 Task: Find a house in Orastie, Romania for 8 guests from 12th to 16th July, with a price range of ₹10,000 to ₹16,000, including Wifi, TV, Gym, and Breakfast, and enable Self check-in.
Action: Mouse pressed left at (445, 113)
Screenshot: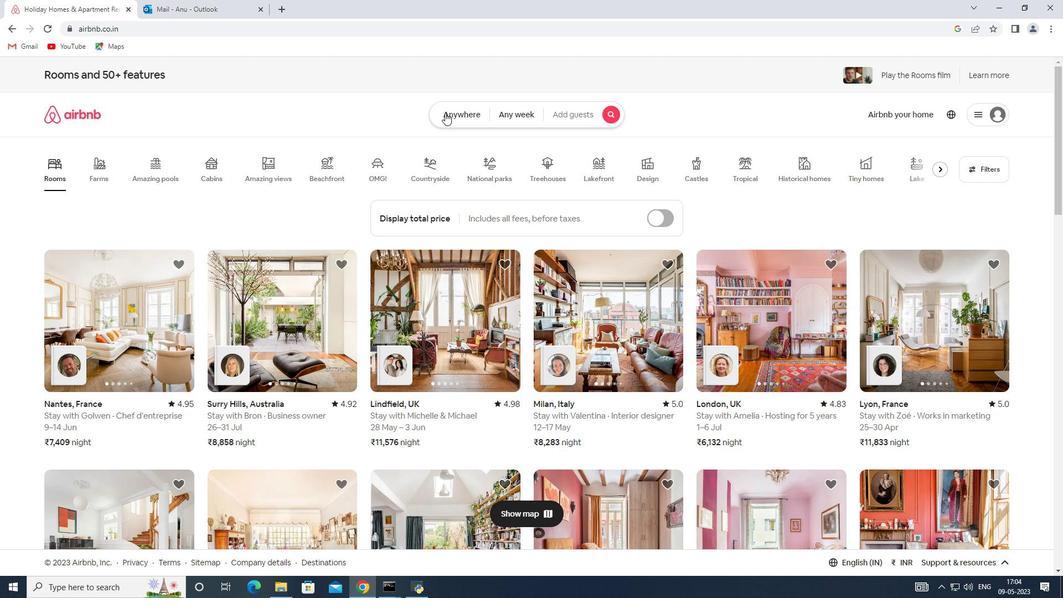 
Action: Mouse moved to (352, 160)
Screenshot: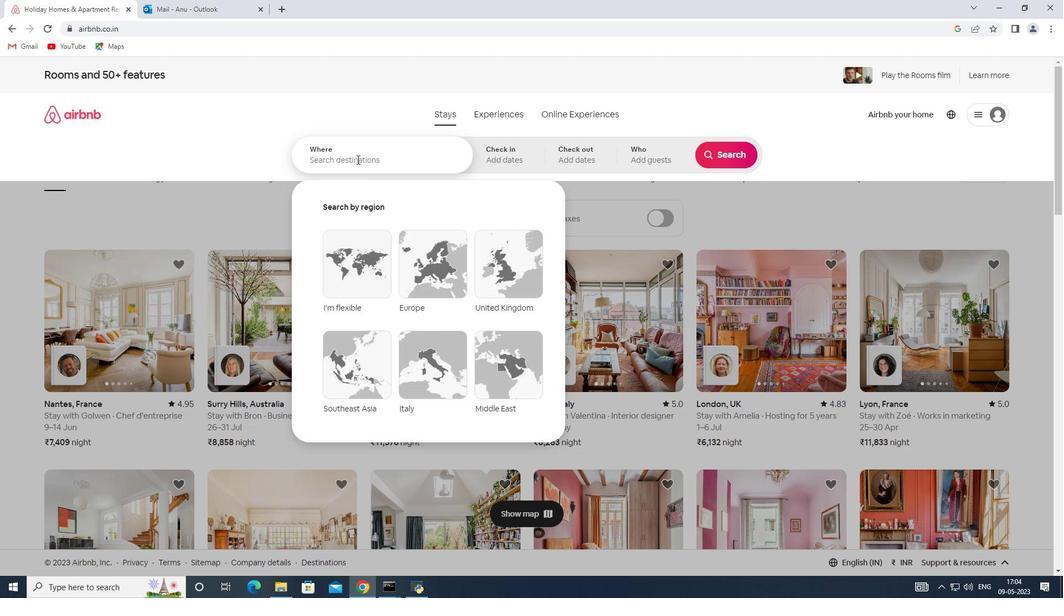 
Action: Mouse pressed left at (352, 160)
Screenshot: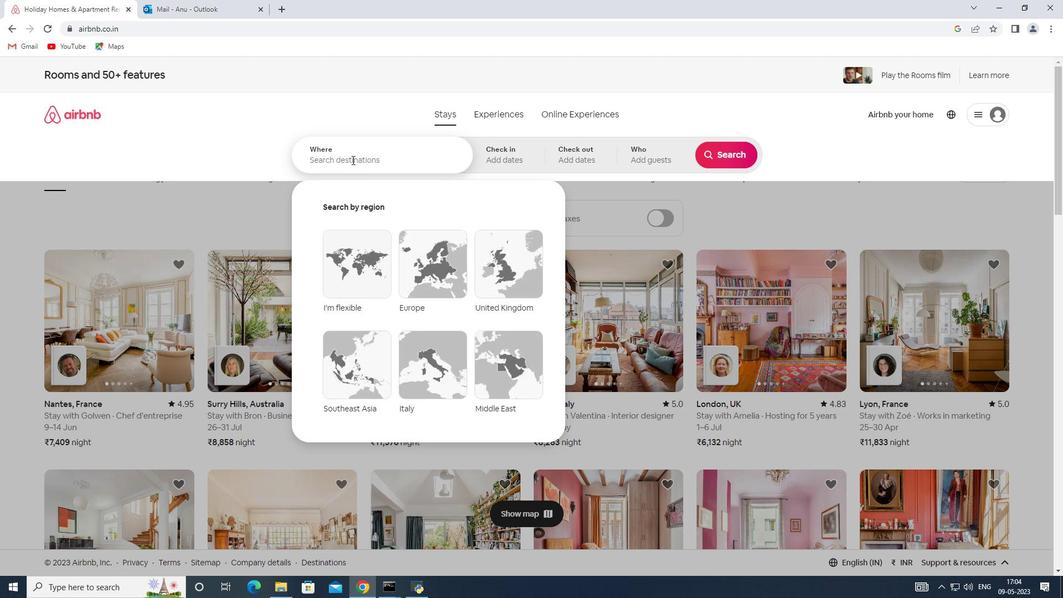
Action: Key pressed <Key.shift>Orastie,<Key.shift>Romania
Screenshot: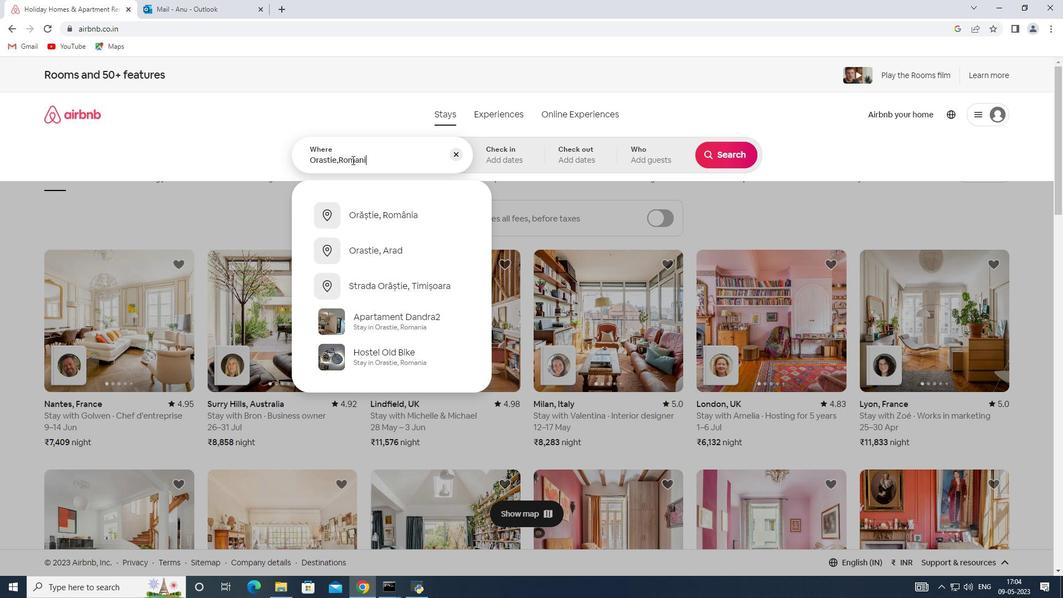 
Action: Mouse moved to (490, 163)
Screenshot: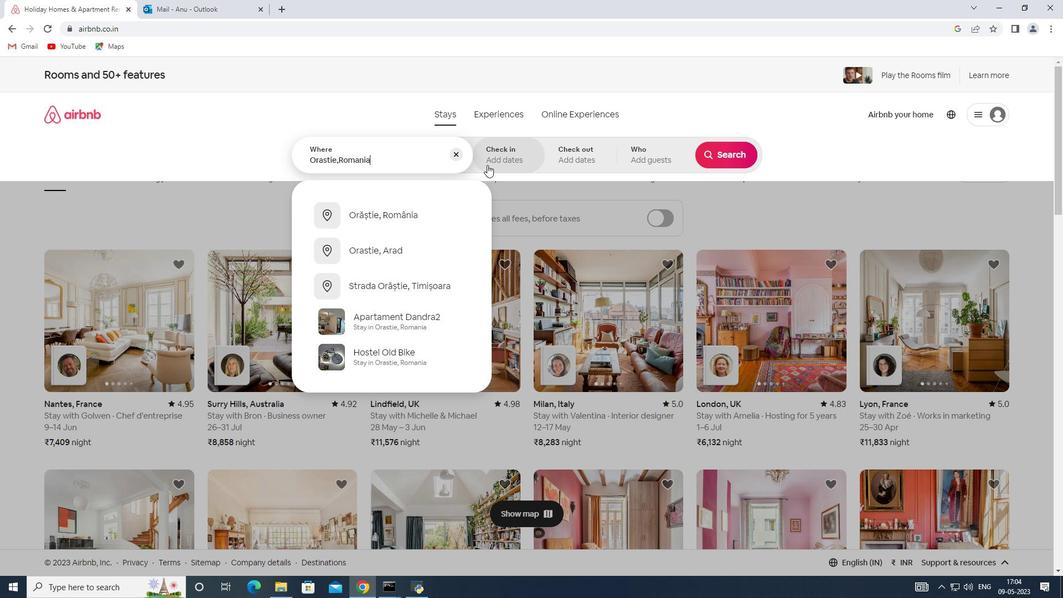 
Action: Mouse pressed left at (490, 163)
Screenshot: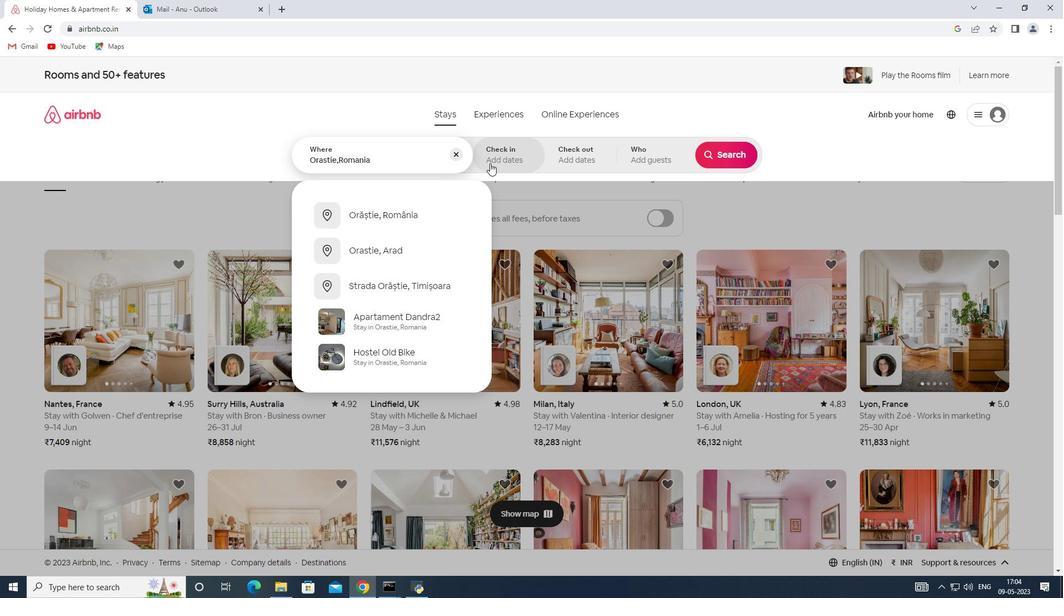 
Action: Mouse moved to (724, 242)
Screenshot: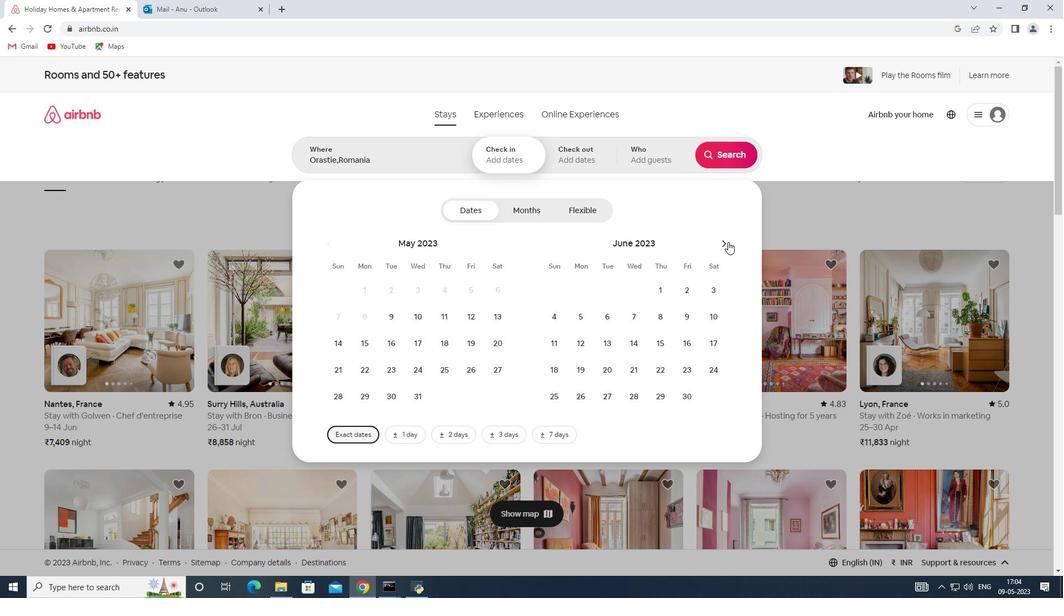 
Action: Mouse pressed left at (724, 242)
Screenshot: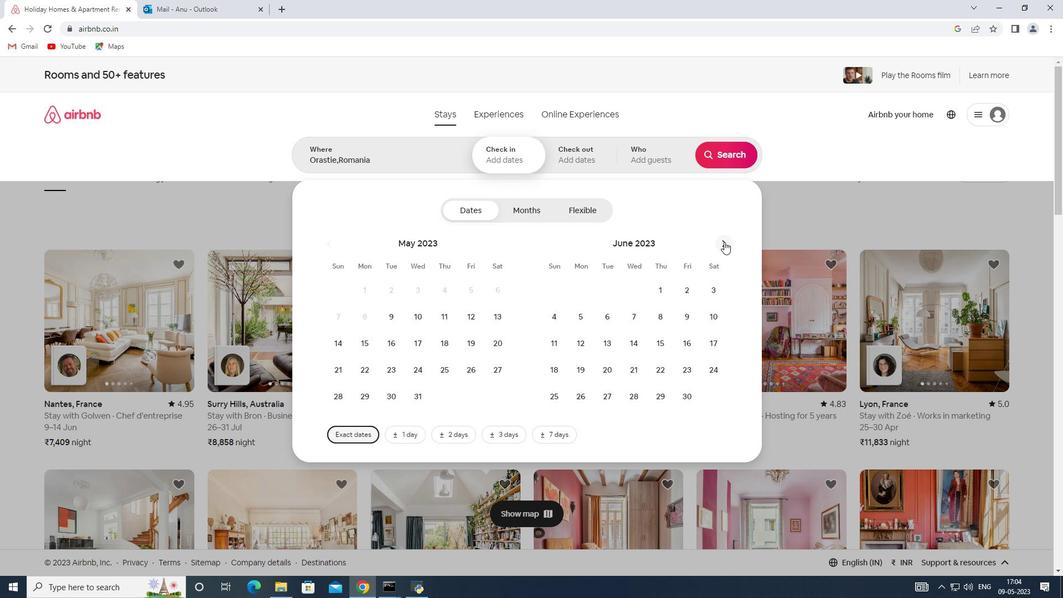
Action: Mouse moved to (631, 346)
Screenshot: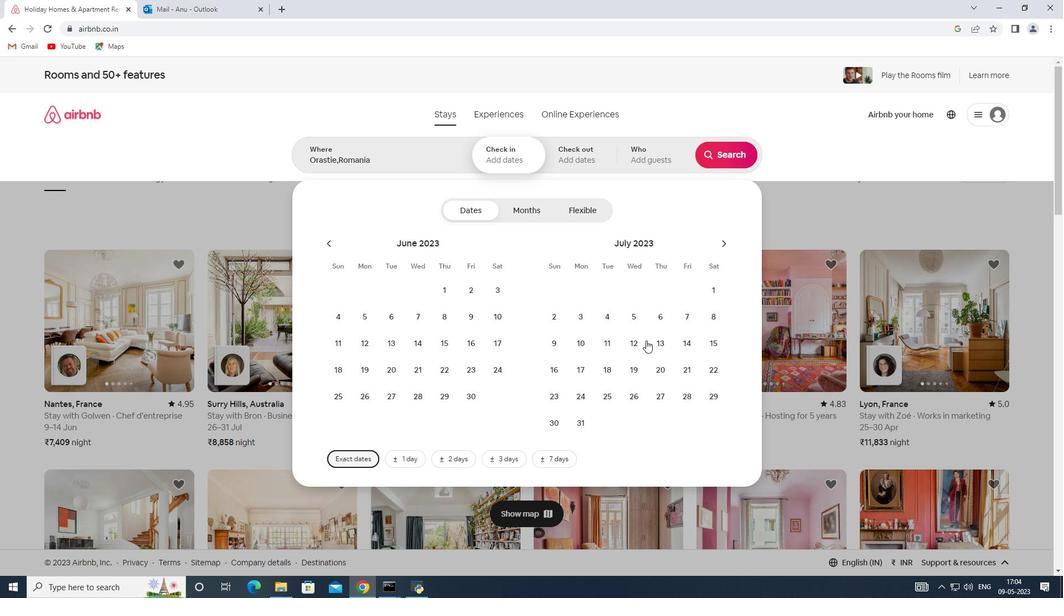 
Action: Mouse pressed left at (631, 346)
Screenshot: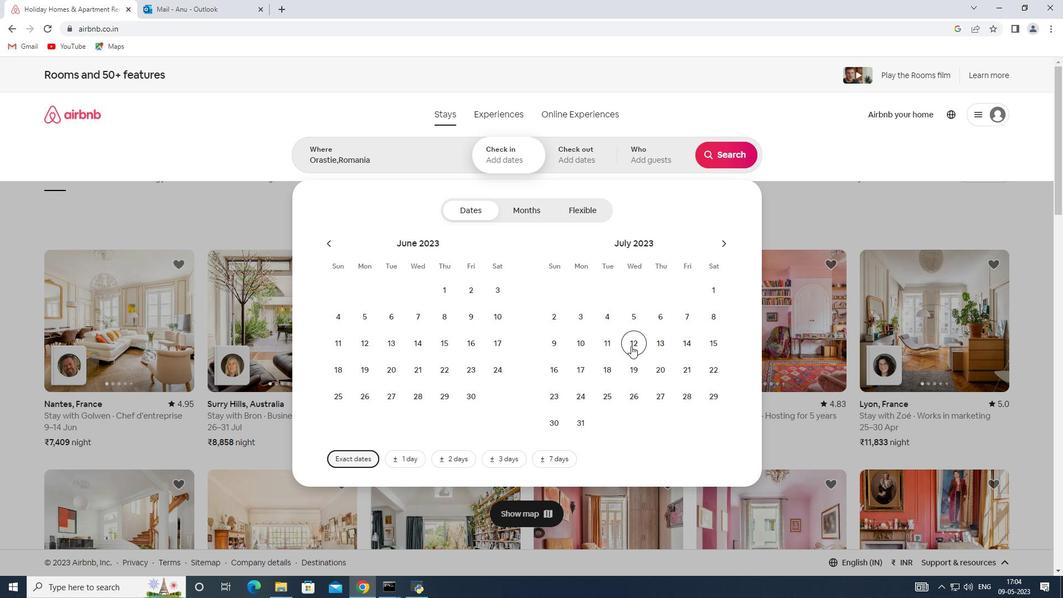 
Action: Mouse moved to (562, 371)
Screenshot: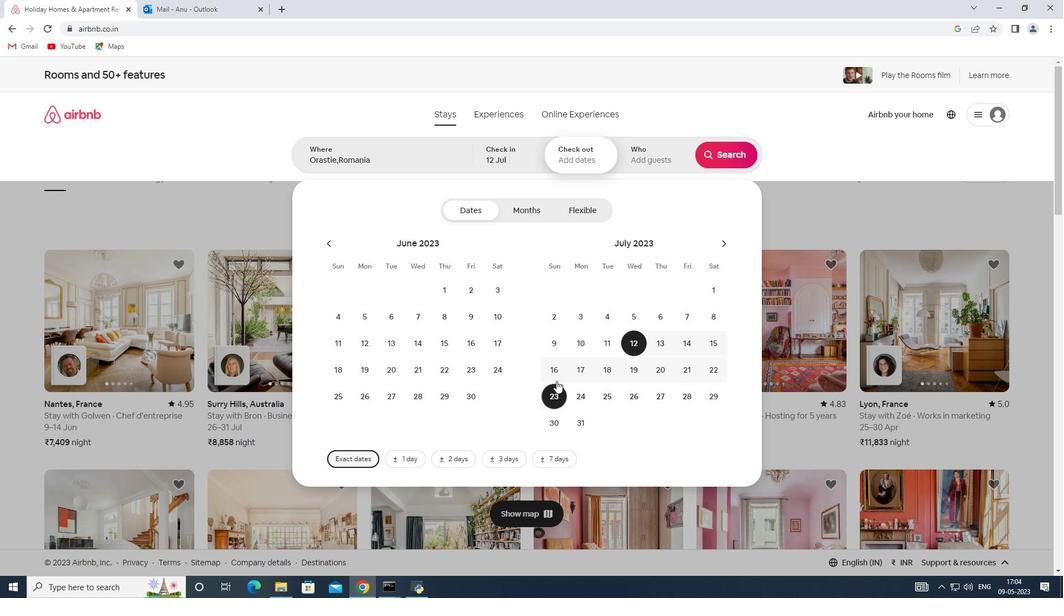 
Action: Mouse pressed left at (562, 371)
Screenshot: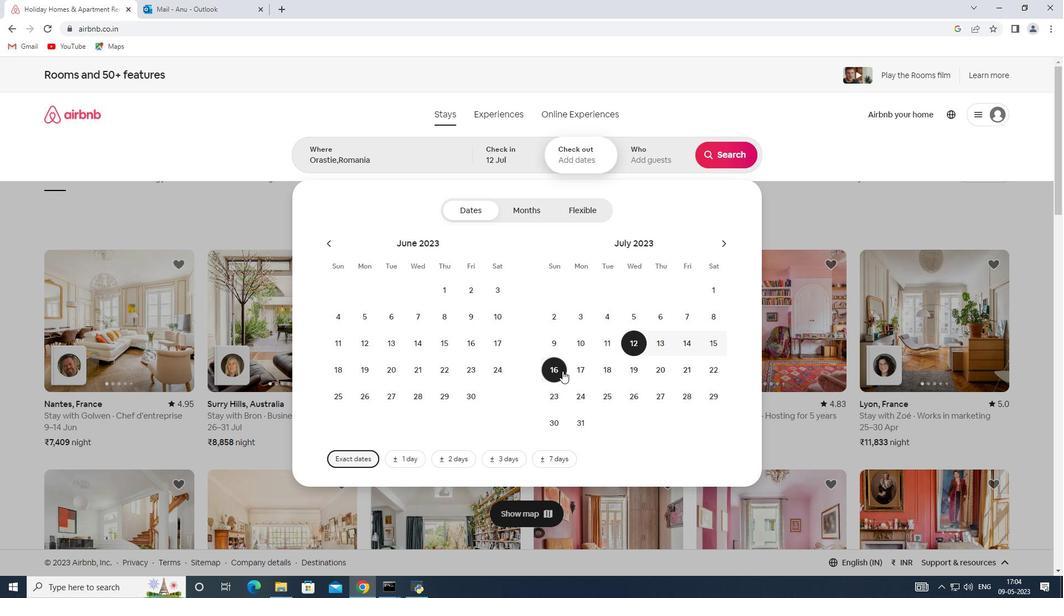 
Action: Mouse moved to (636, 158)
Screenshot: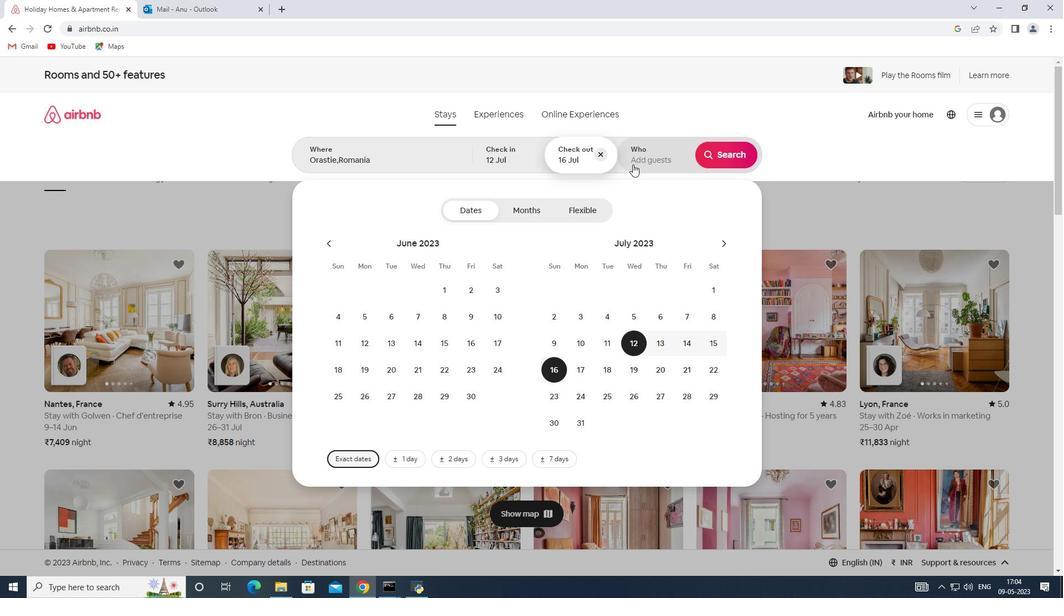 
Action: Mouse pressed left at (636, 158)
Screenshot: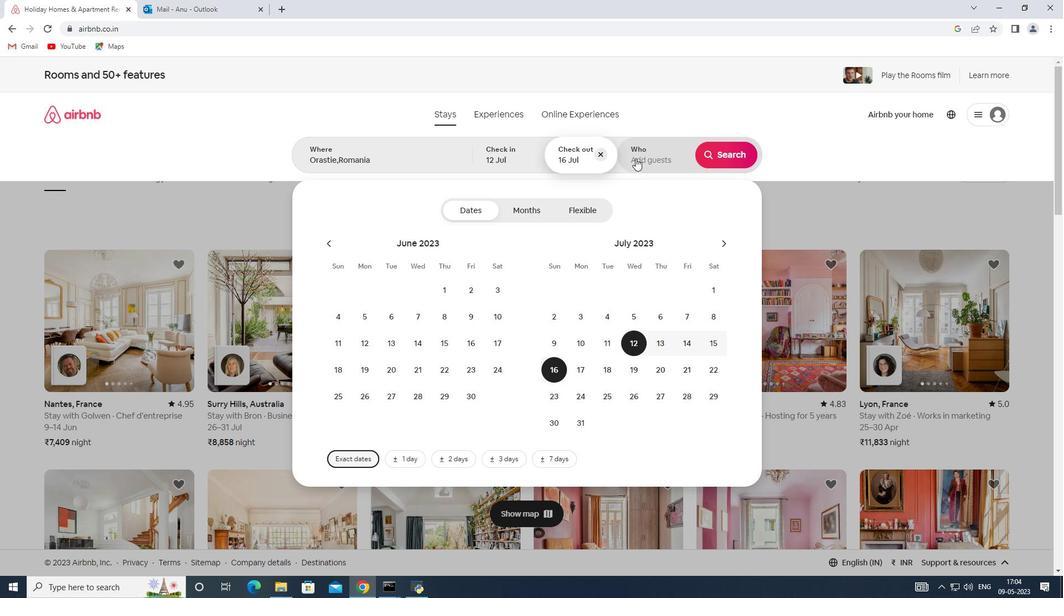 
Action: Mouse moved to (735, 213)
Screenshot: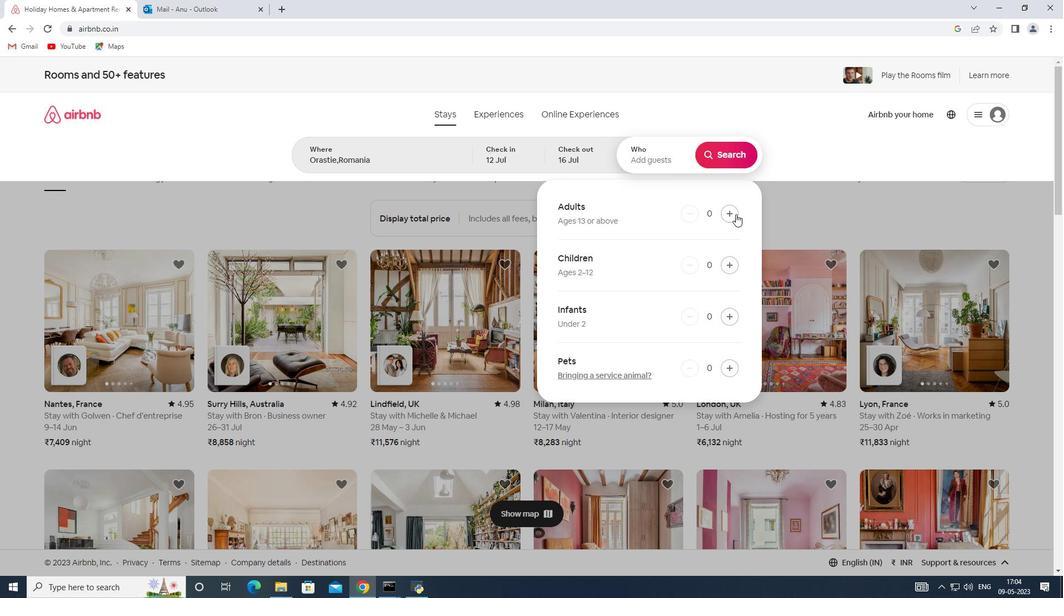
Action: Mouse pressed left at (735, 213)
Screenshot: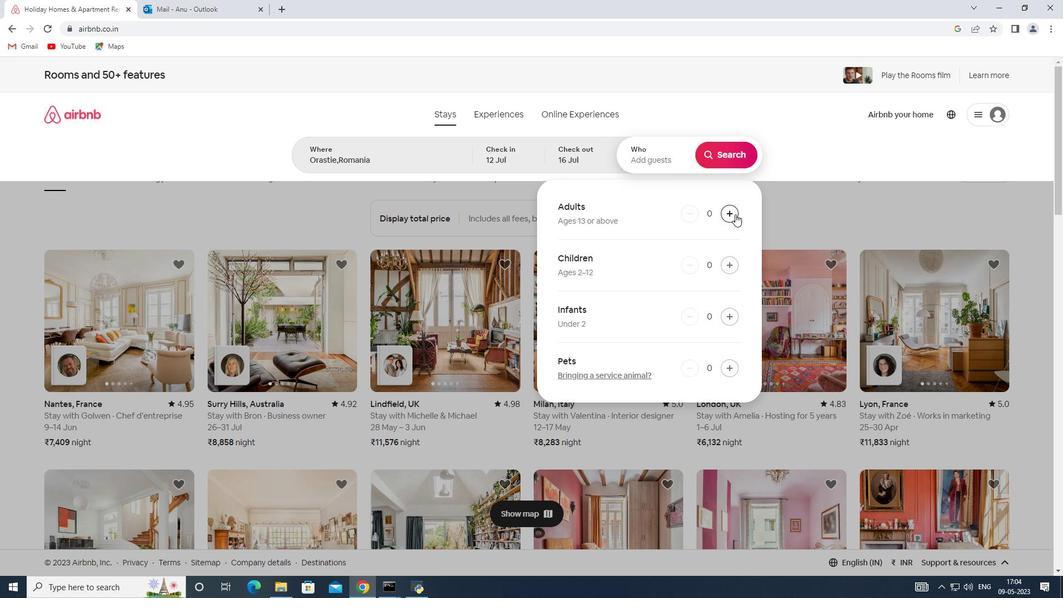 
Action: Mouse pressed left at (735, 213)
Screenshot: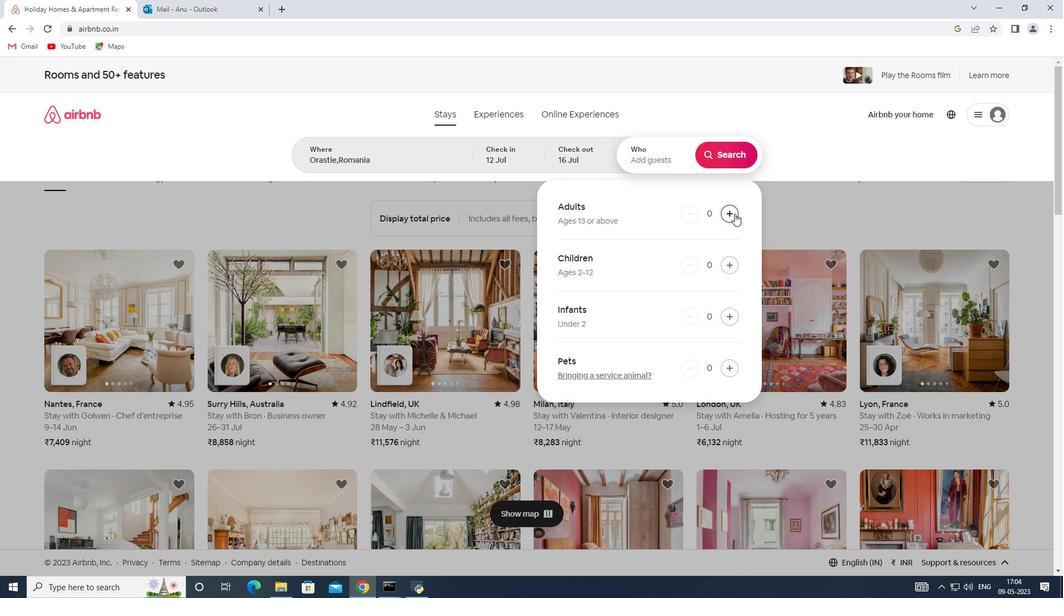 
Action: Mouse pressed left at (735, 213)
Screenshot: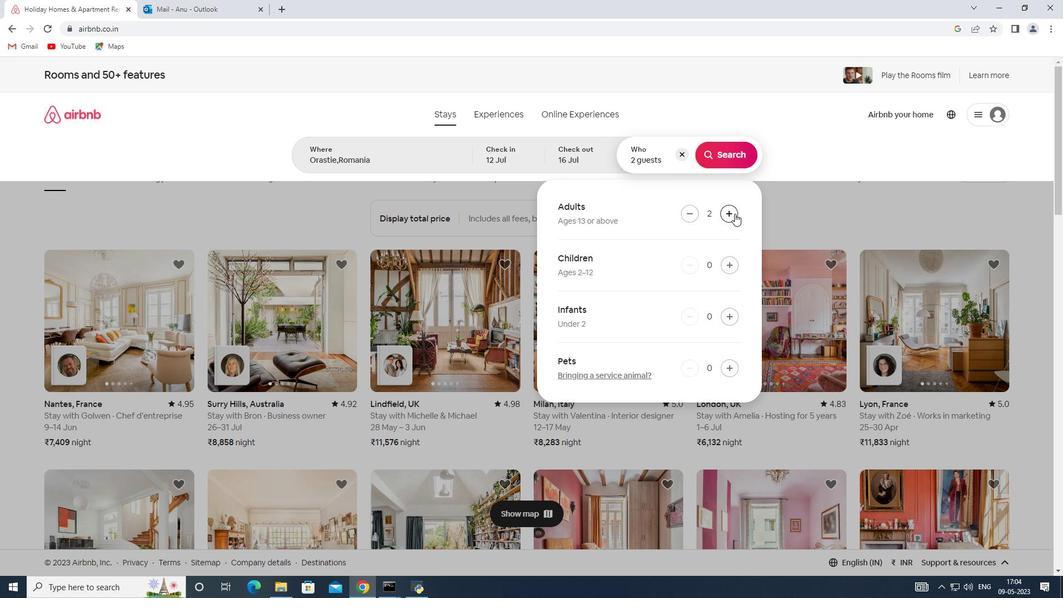 
Action: Mouse moved to (735, 213)
Screenshot: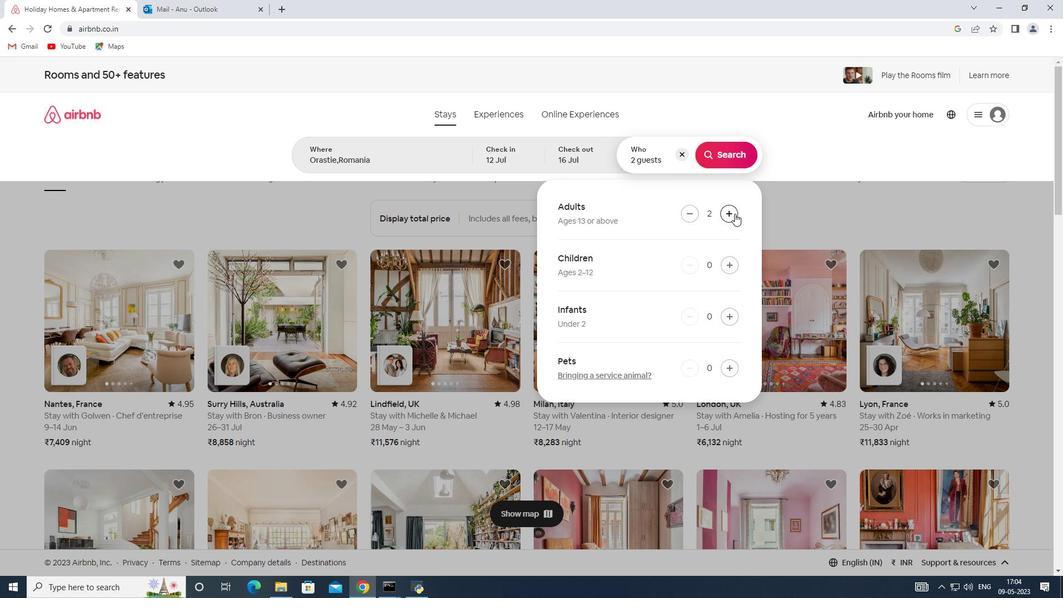 
Action: Mouse pressed left at (735, 213)
Screenshot: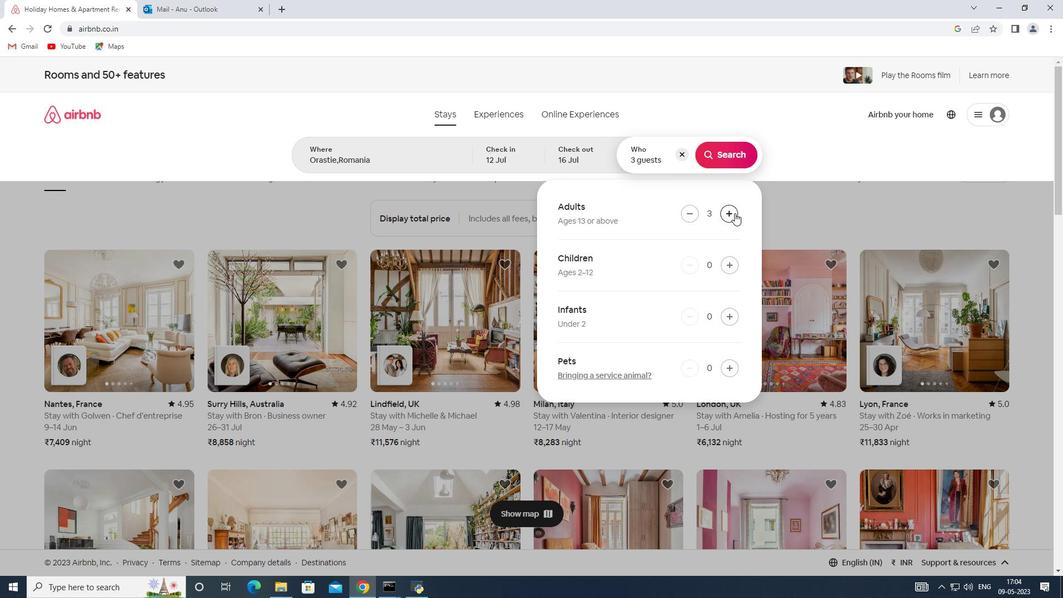 
Action: Mouse pressed left at (735, 213)
Screenshot: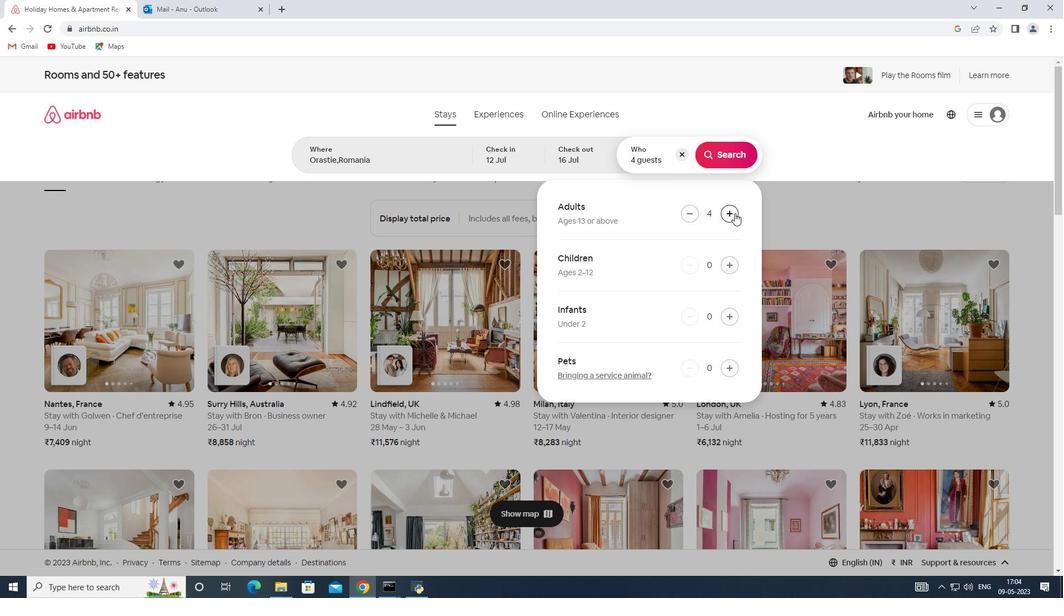 
Action: Mouse pressed left at (735, 213)
Screenshot: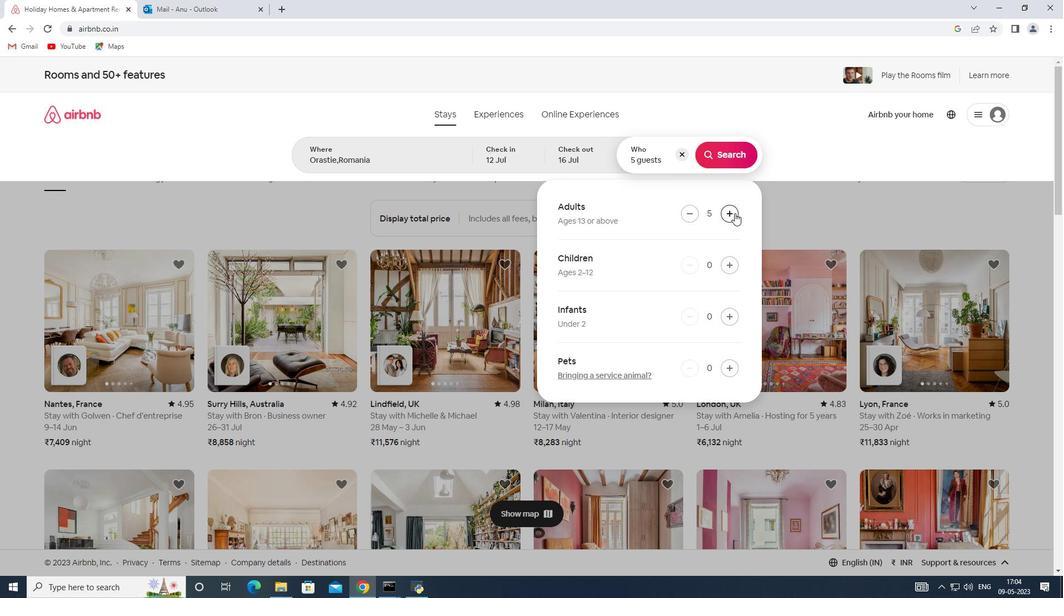 
Action: Mouse pressed left at (735, 213)
Screenshot: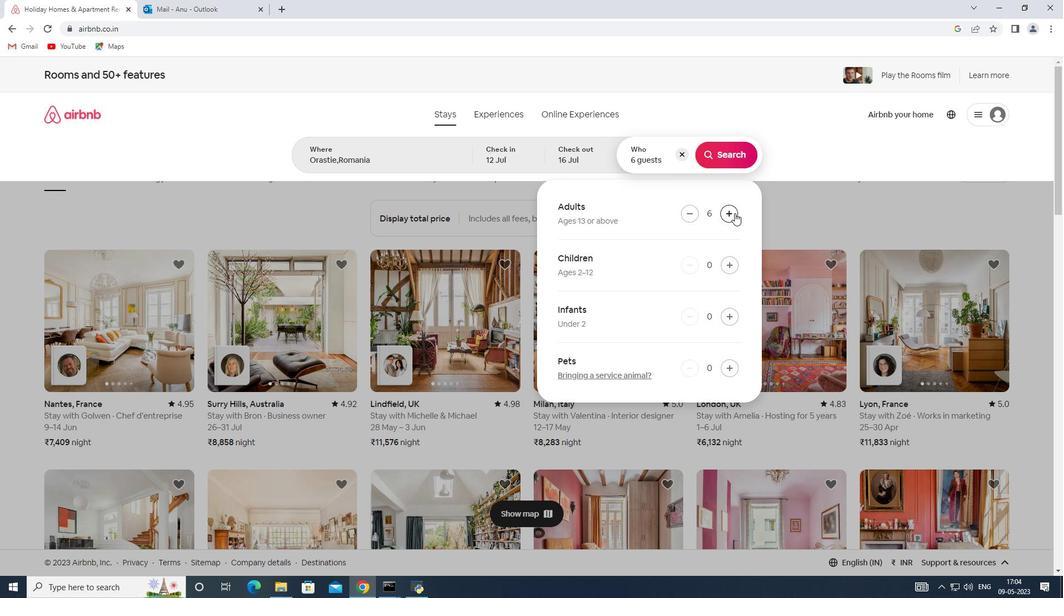 
Action: Mouse pressed left at (735, 213)
Screenshot: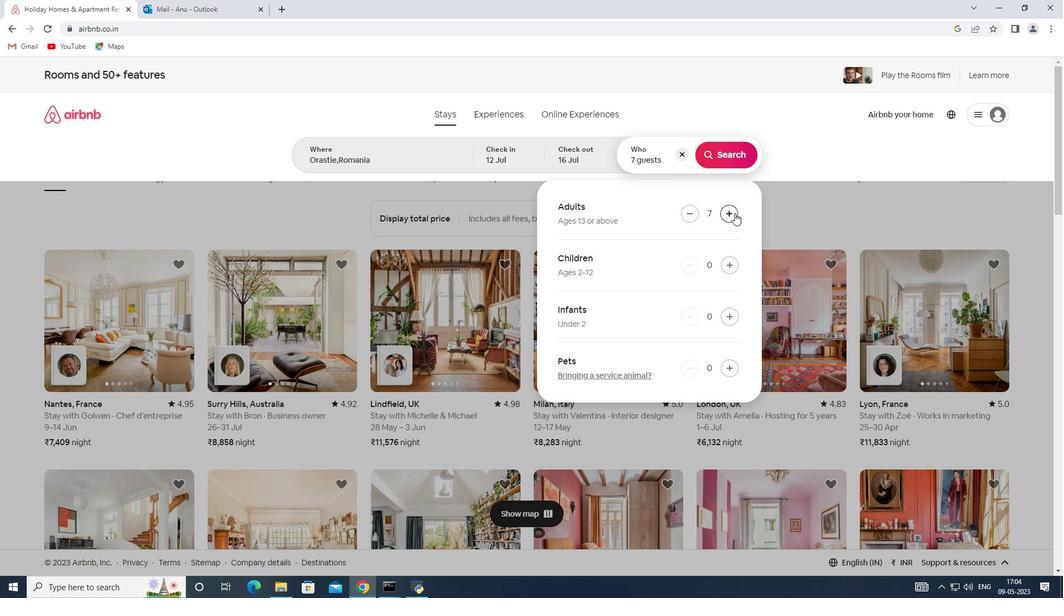 
Action: Mouse moved to (725, 148)
Screenshot: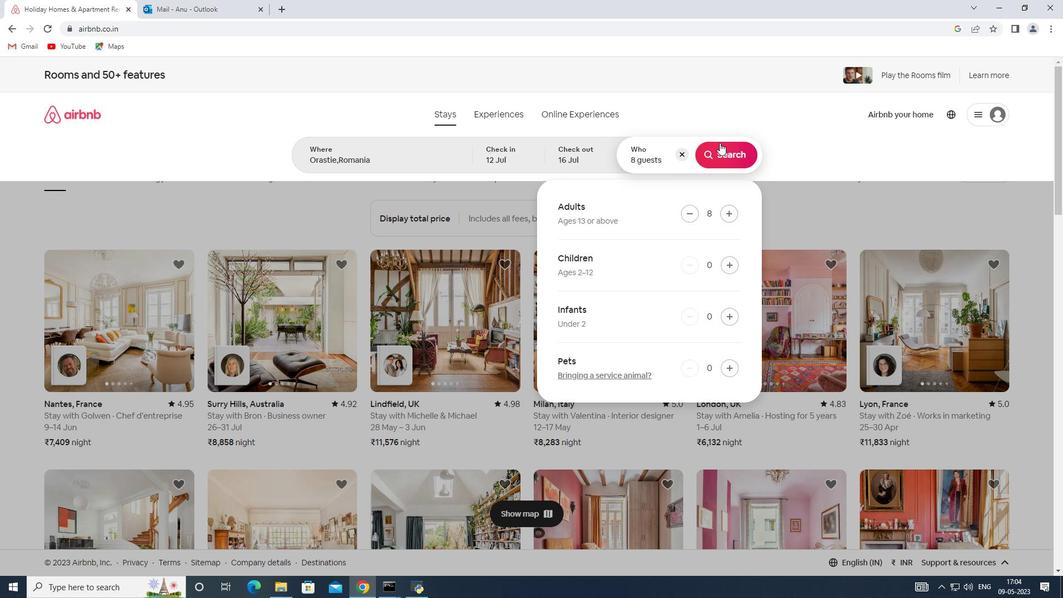 
Action: Mouse pressed left at (725, 148)
Screenshot: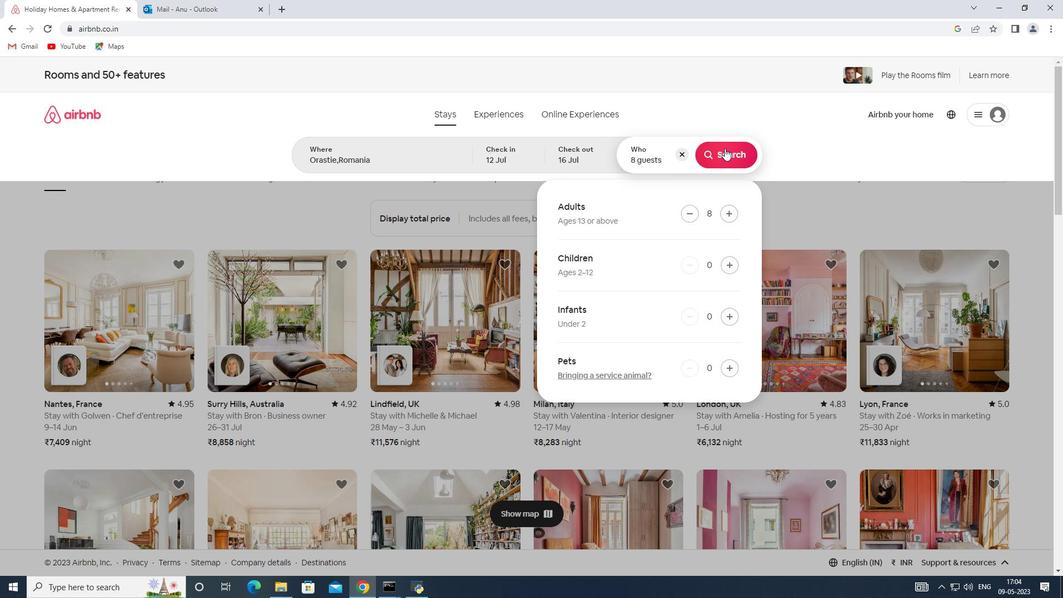 
Action: Mouse moved to (1010, 126)
Screenshot: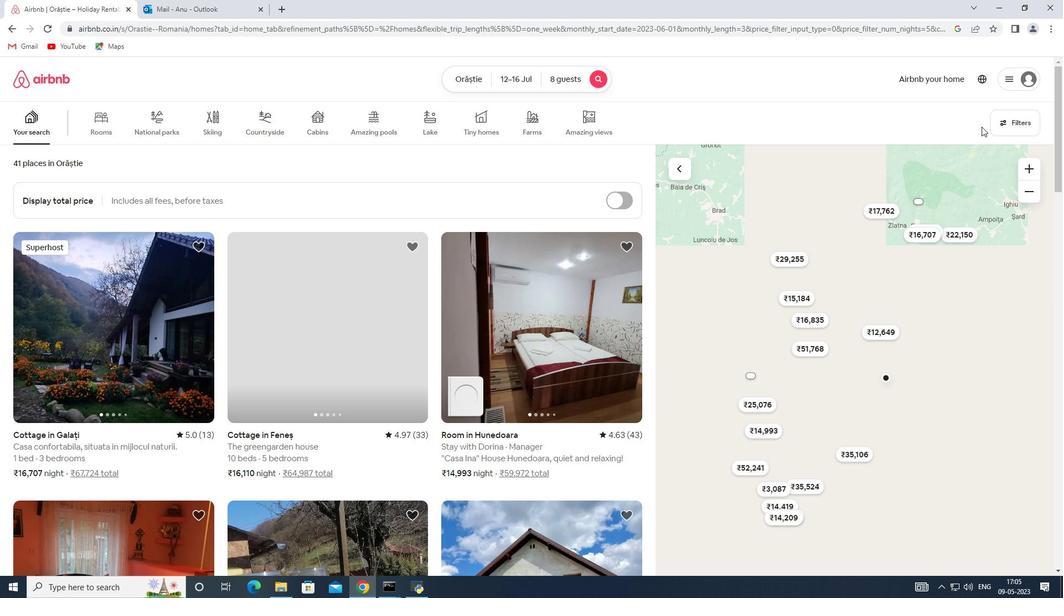 
Action: Mouse pressed left at (1010, 126)
Screenshot: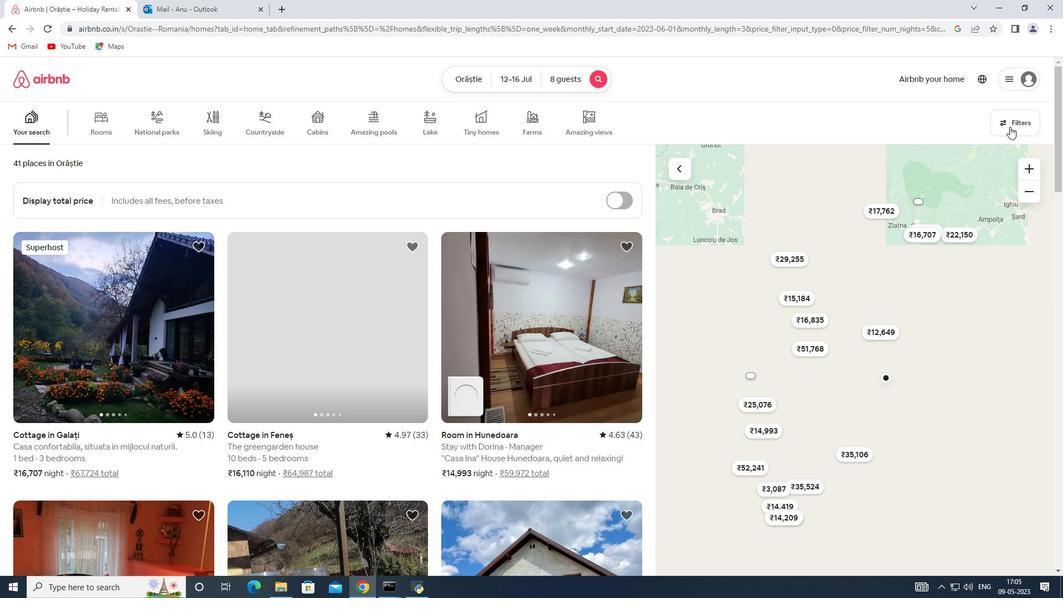 
Action: Mouse moved to (382, 397)
Screenshot: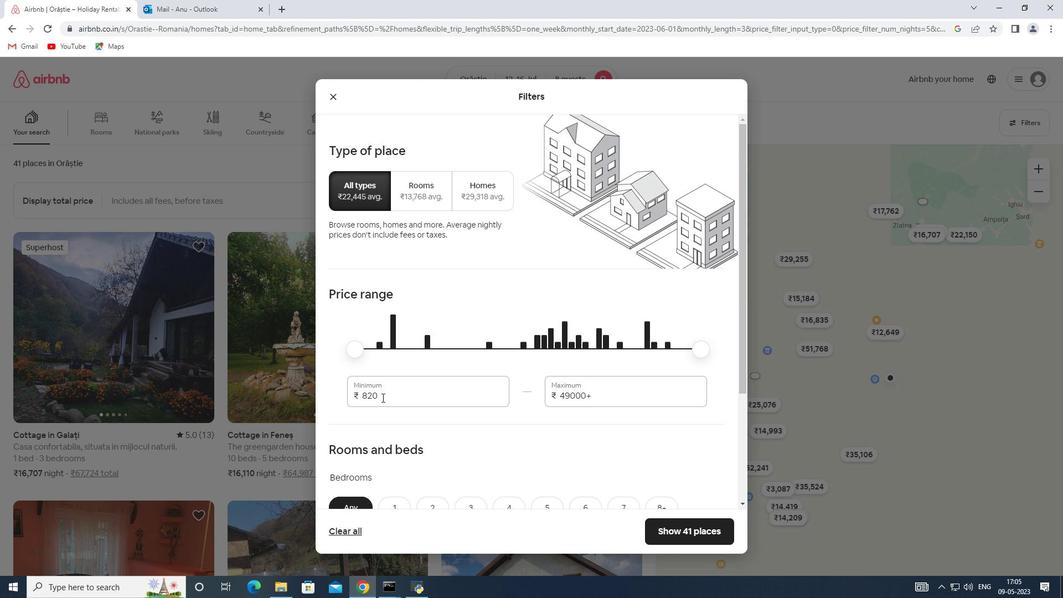 
Action: Mouse pressed left at (382, 397)
Screenshot: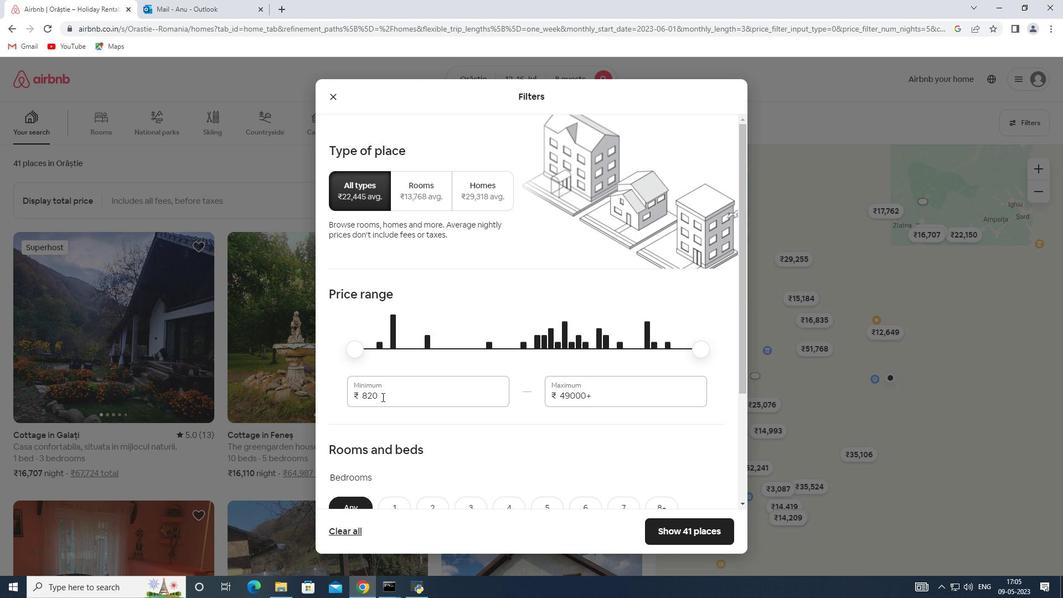 
Action: Mouse moved to (347, 388)
Screenshot: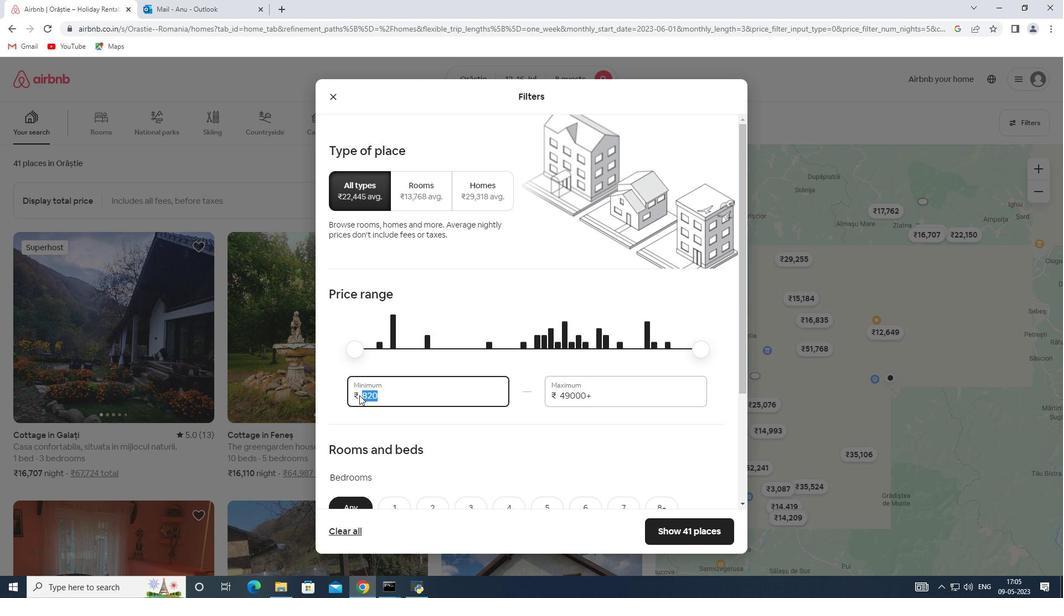 
Action: Key pressed 10000
Screenshot: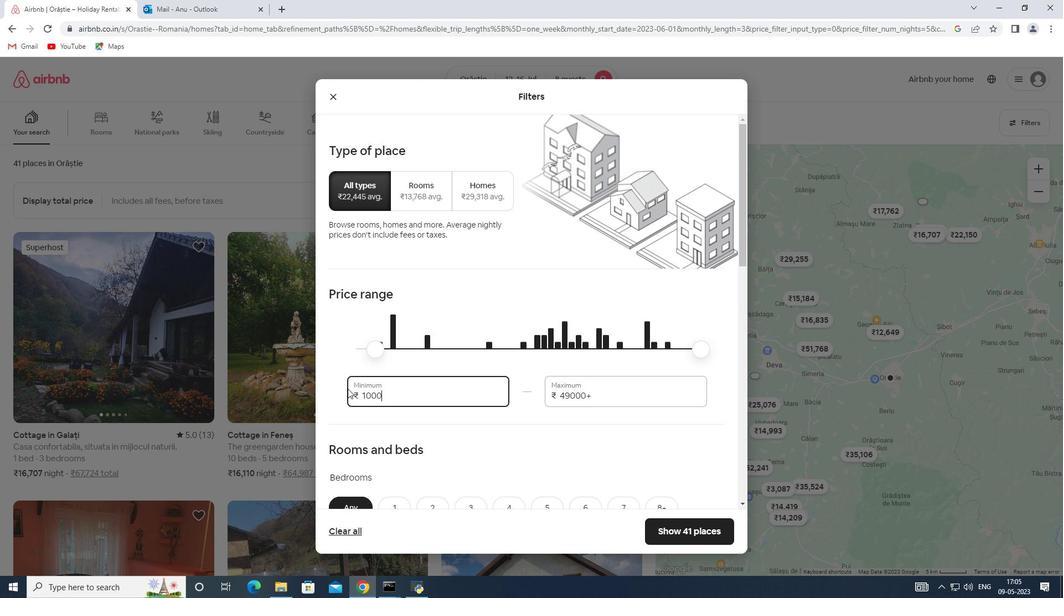 
Action: Mouse moved to (597, 395)
Screenshot: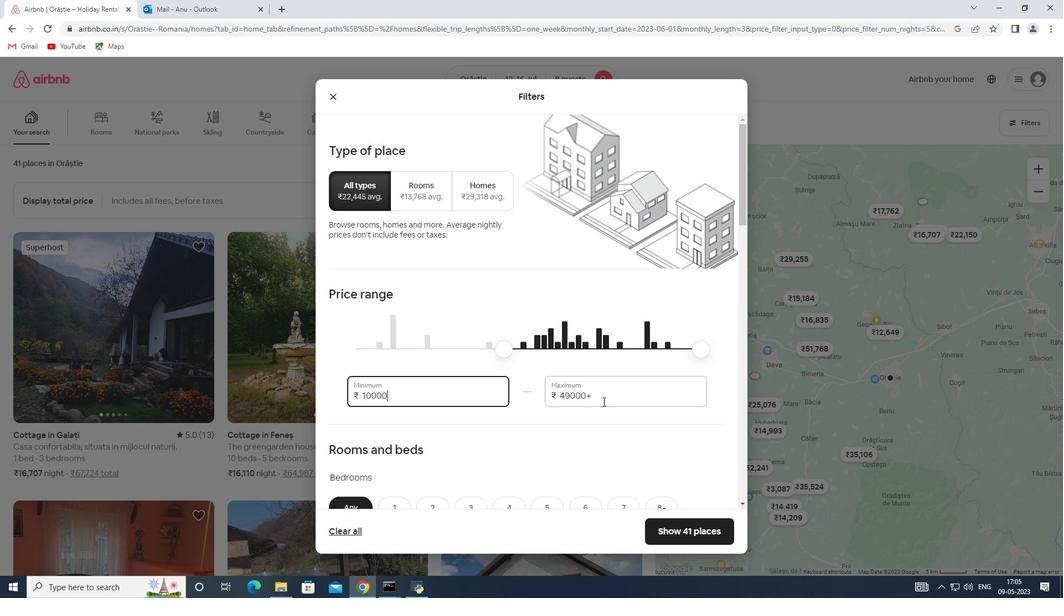 
Action: Mouse pressed left at (597, 395)
Screenshot: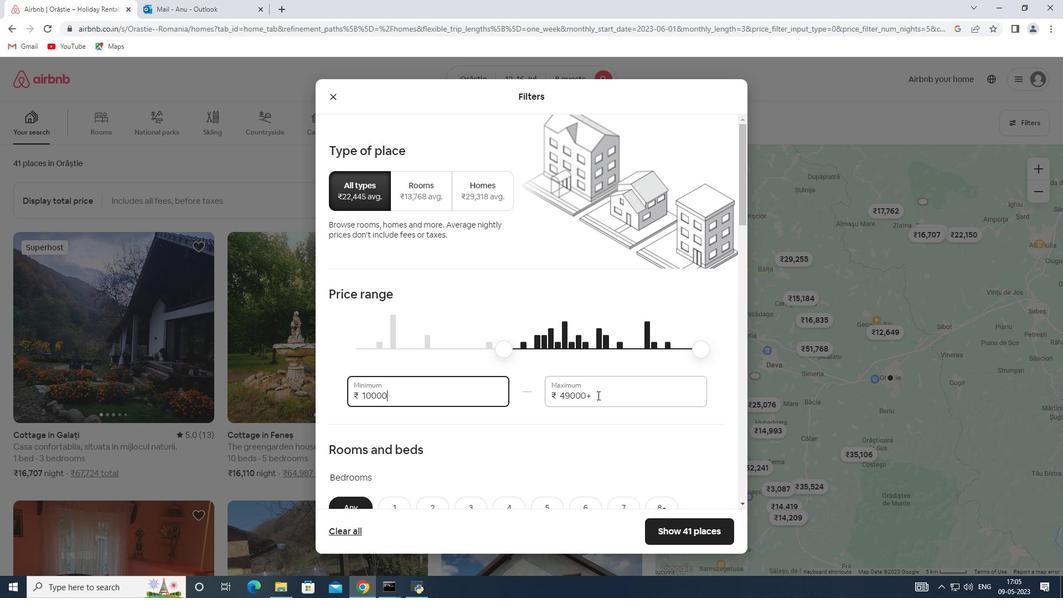 
Action: Mouse moved to (525, 395)
Screenshot: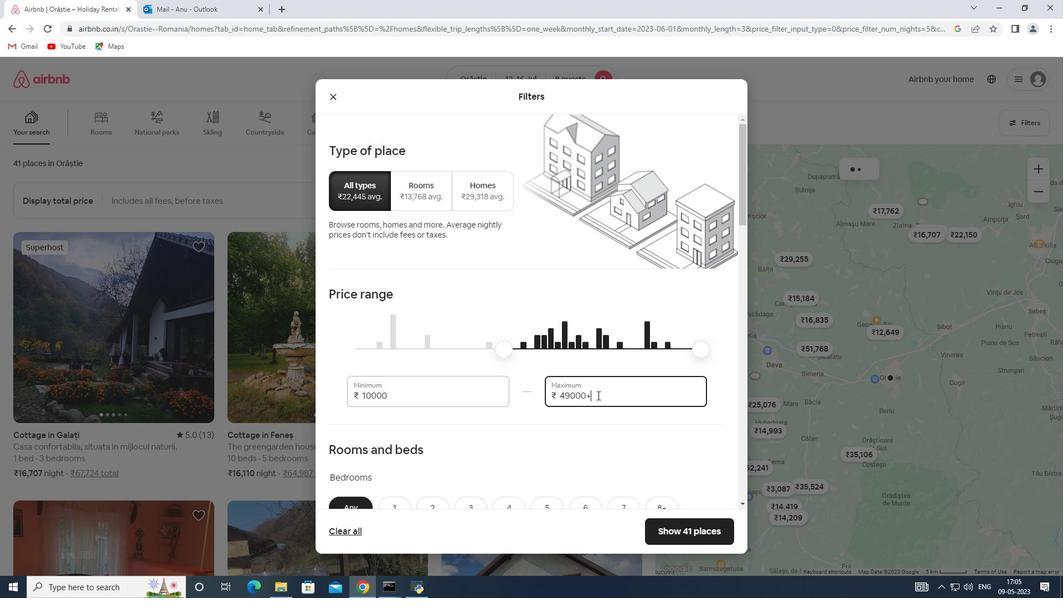 
Action: Key pressed 16000
Screenshot: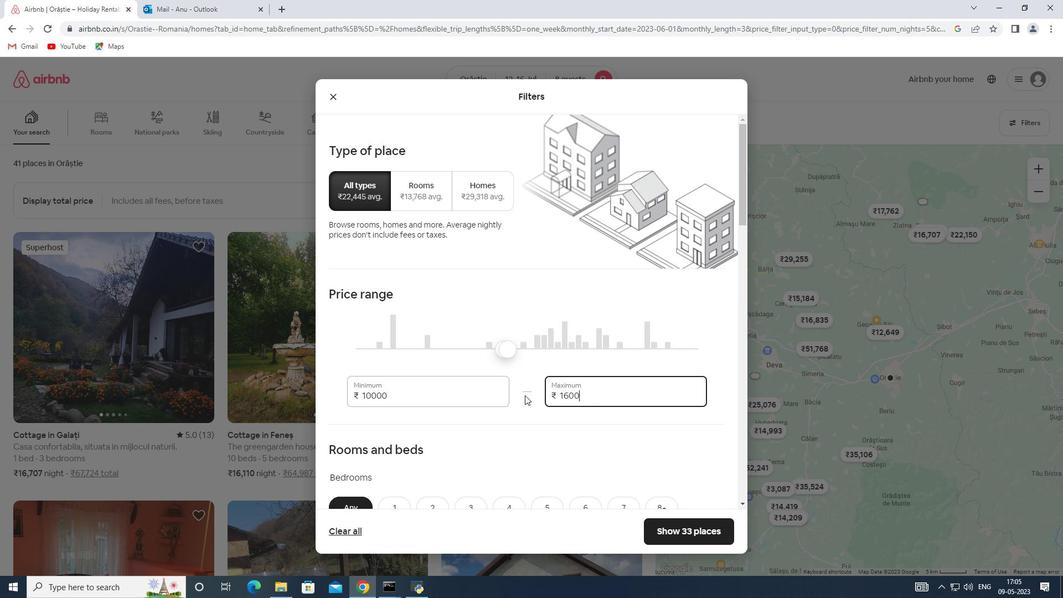 
Action: Mouse scrolled (525, 394) with delta (0, 0)
Screenshot: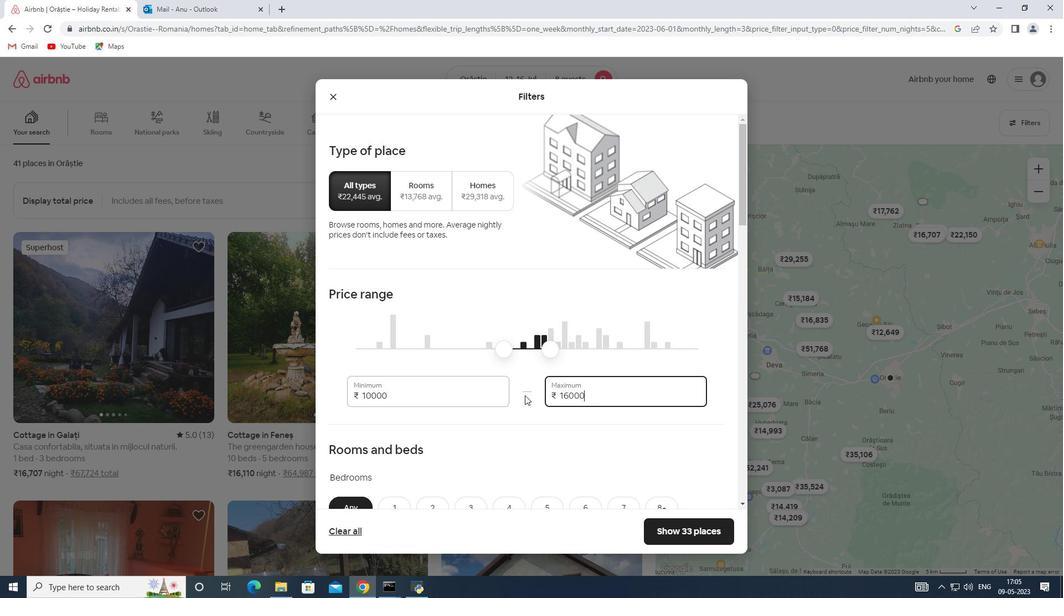 
Action: Mouse scrolled (525, 394) with delta (0, 0)
Screenshot: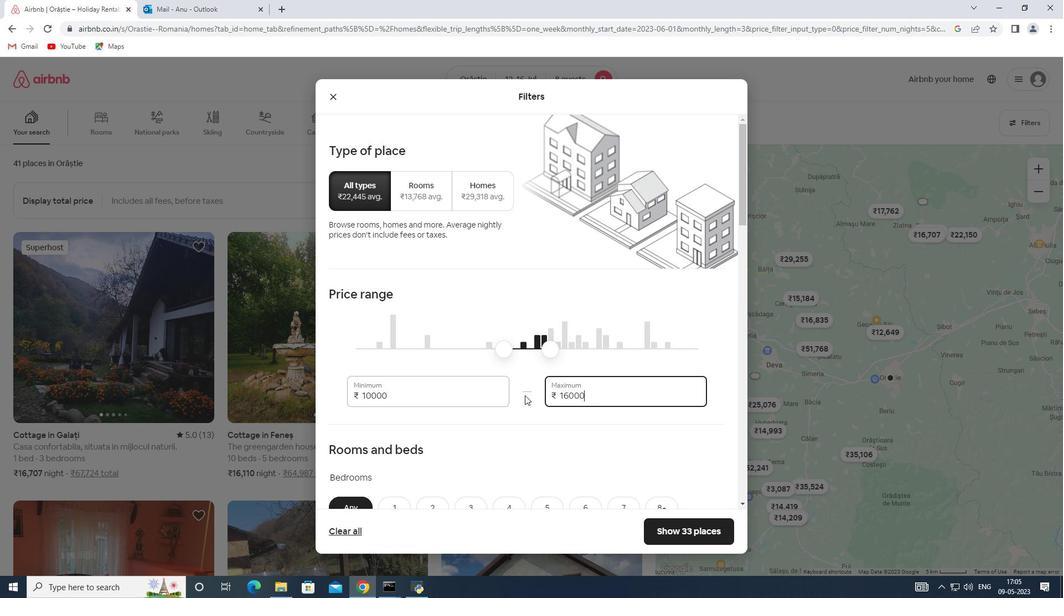 
Action: Mouse moved to (531, 390)
Screenshot: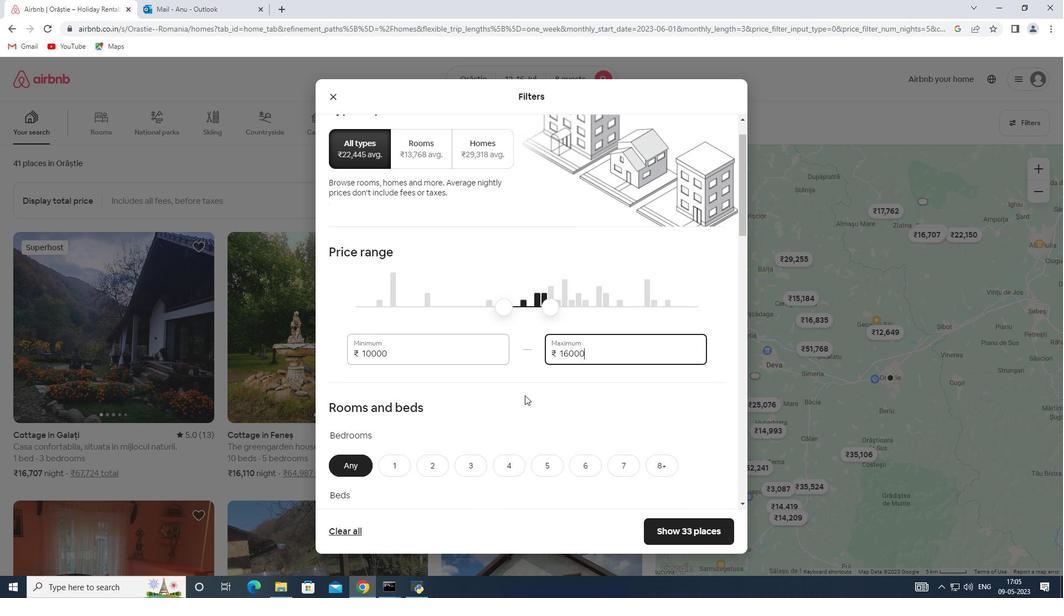
Action: Mouse scrolled (531, 390) with delta (0, 0)
Screenshot: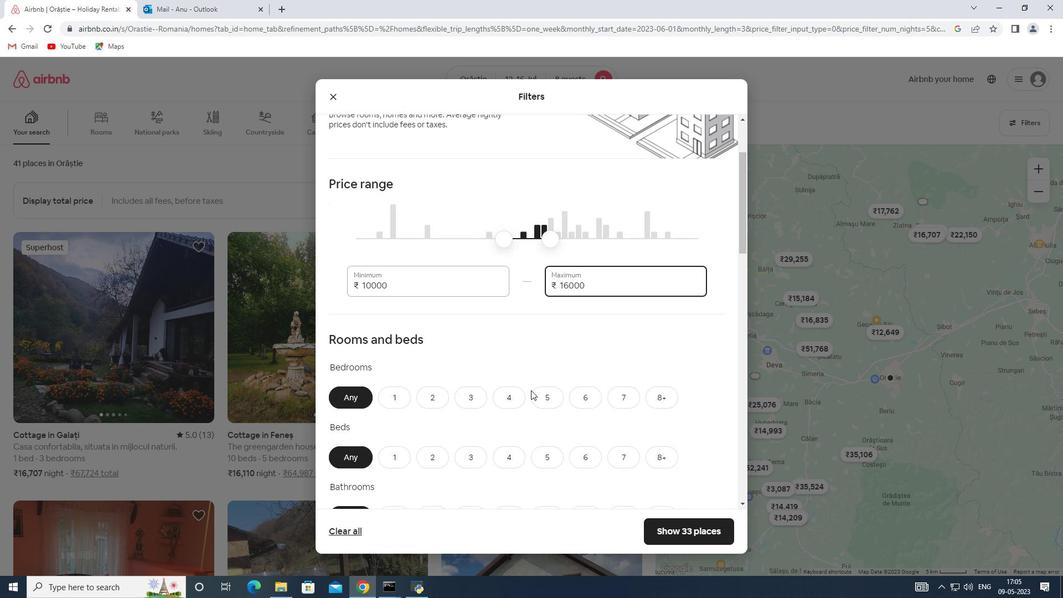 
Action: Mouse moved to (659, 344)
Screenshot: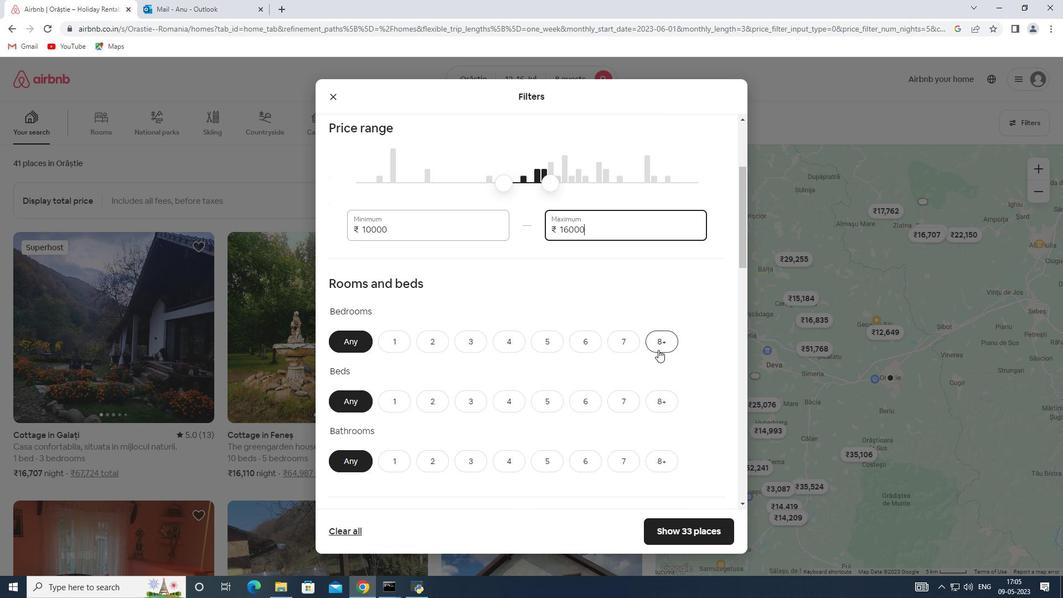 
Action: Mouse pressed left at (659, 344)
Screenshot: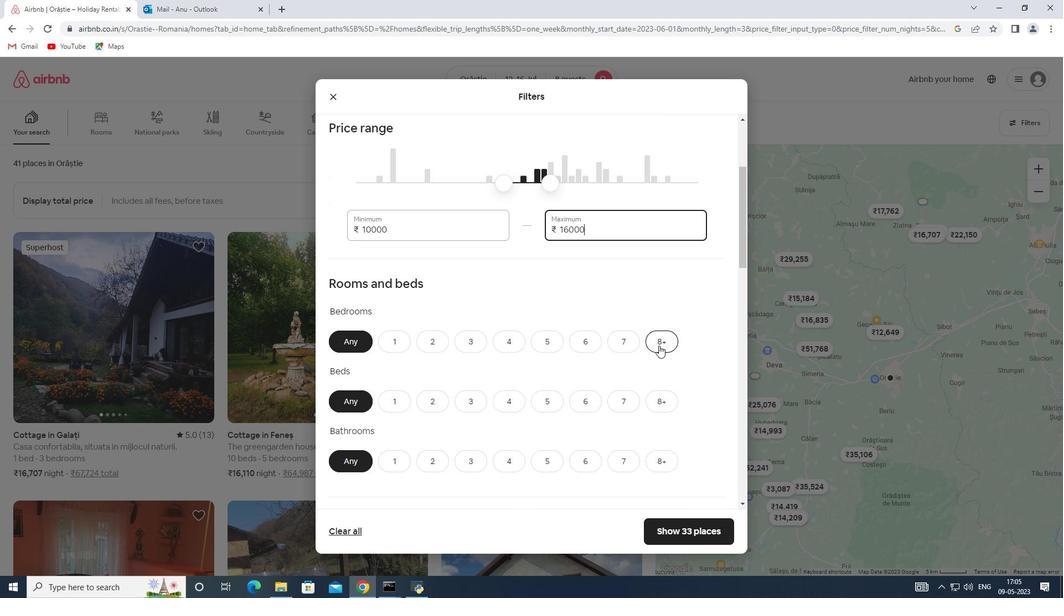 
Action: Mouse moved to (667, 391)
Screenshot: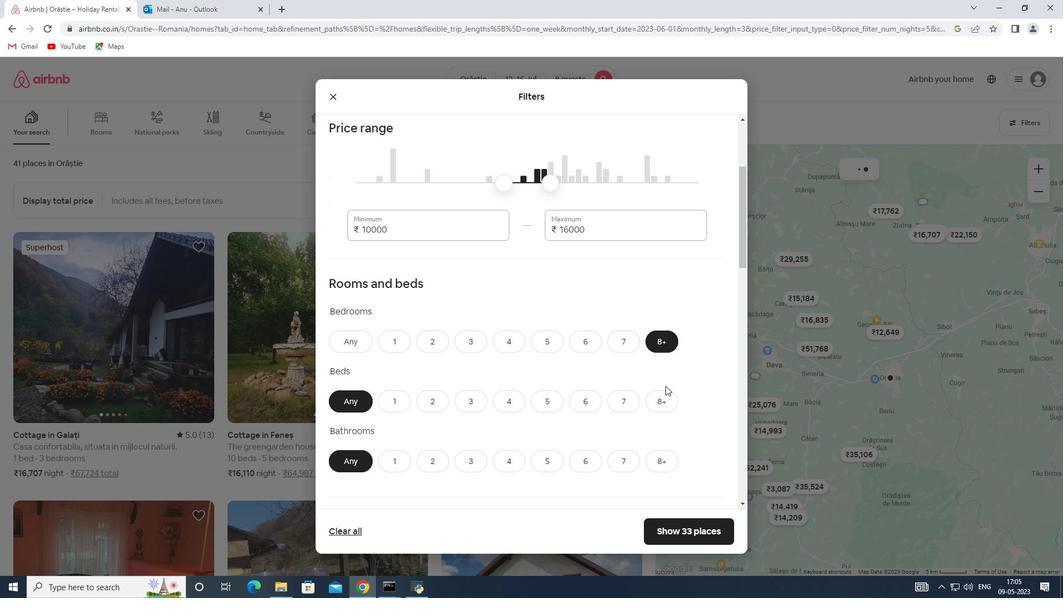 
Action: Mouse pressed left at (667, 391)
Screenshot: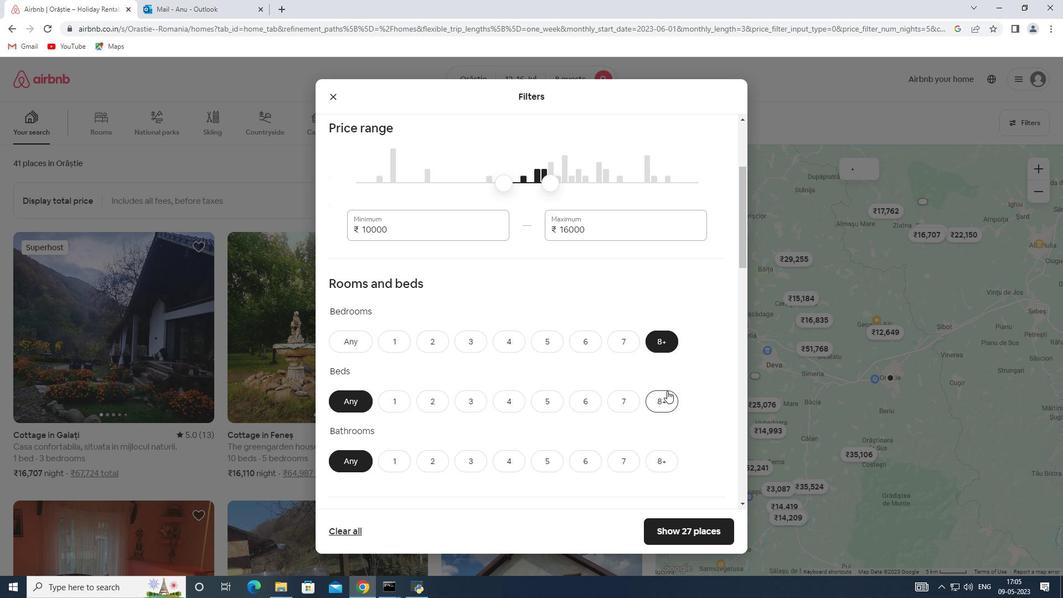 
Action: Mouse moved to (664, 458)
Screenshot: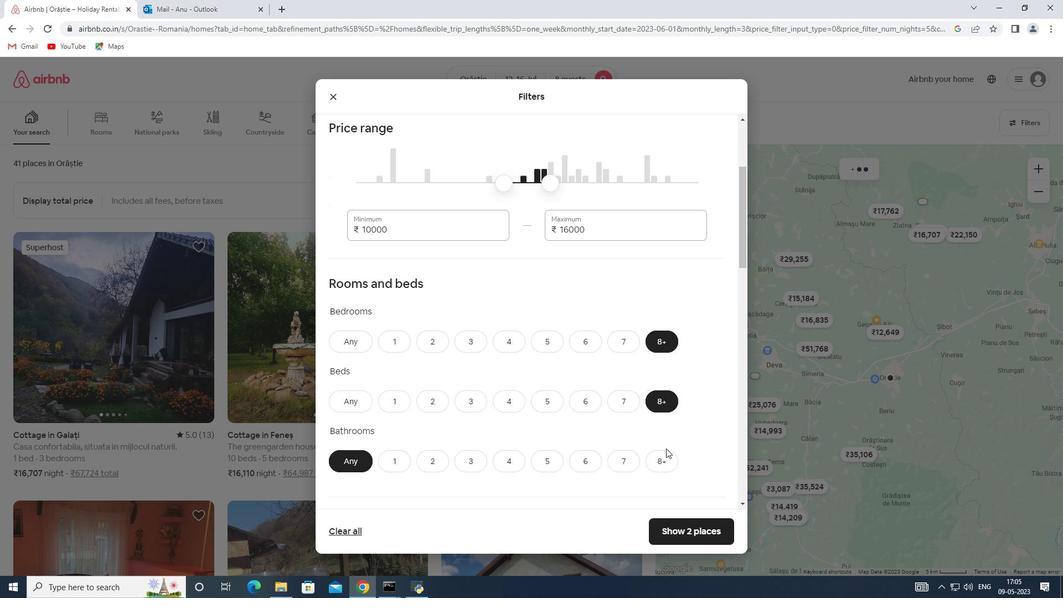 
Action: Mouse pressed left at (664, 458)
Screenshot: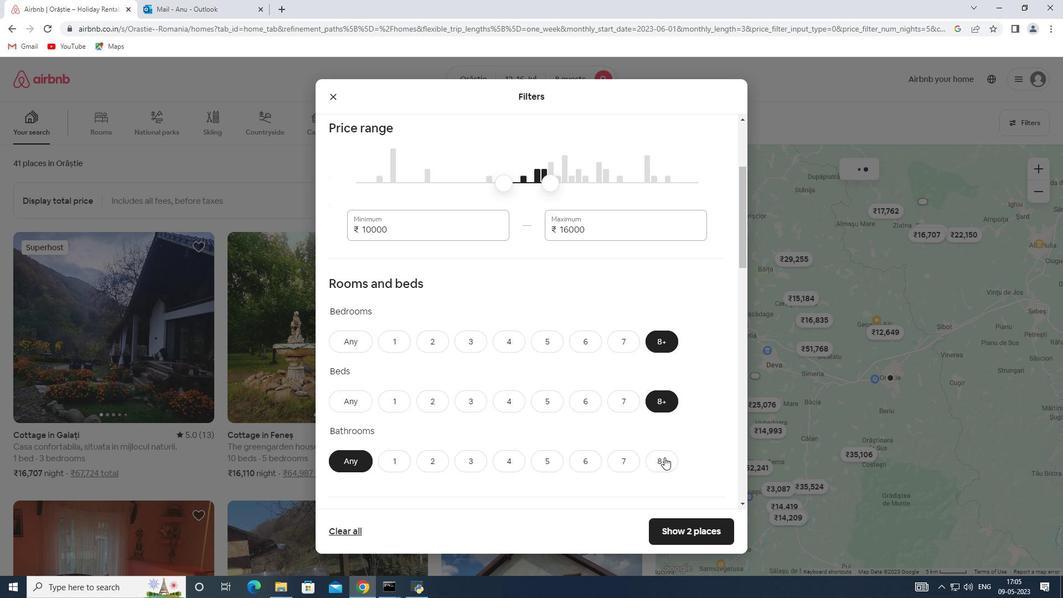 
Action: Mouse moved to (512, 406)
Screenshot: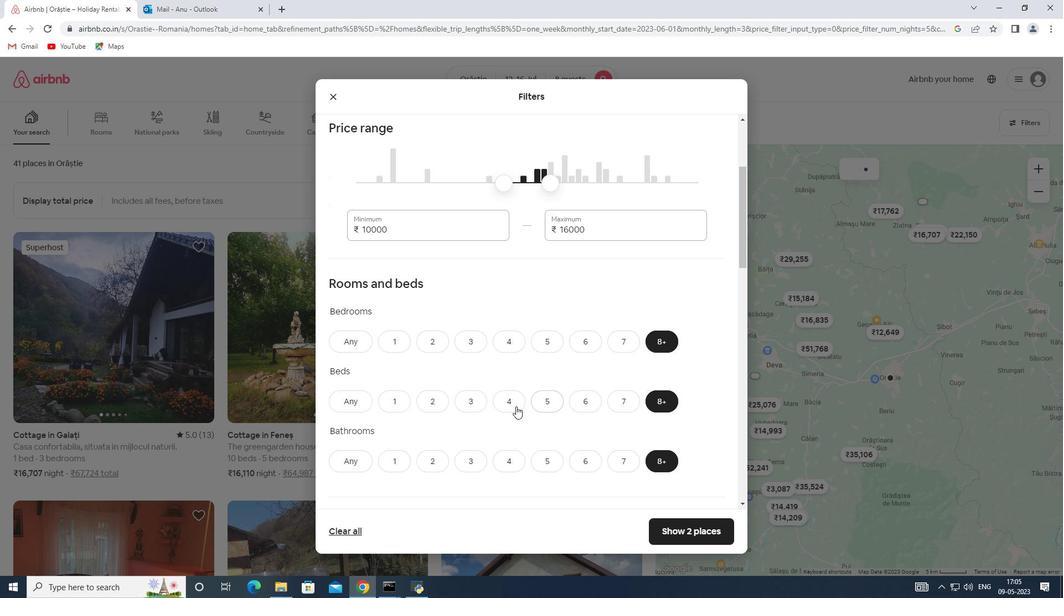 
Action: Mouse scrolled (512, 405) with delta (0, 0)
Screenshot: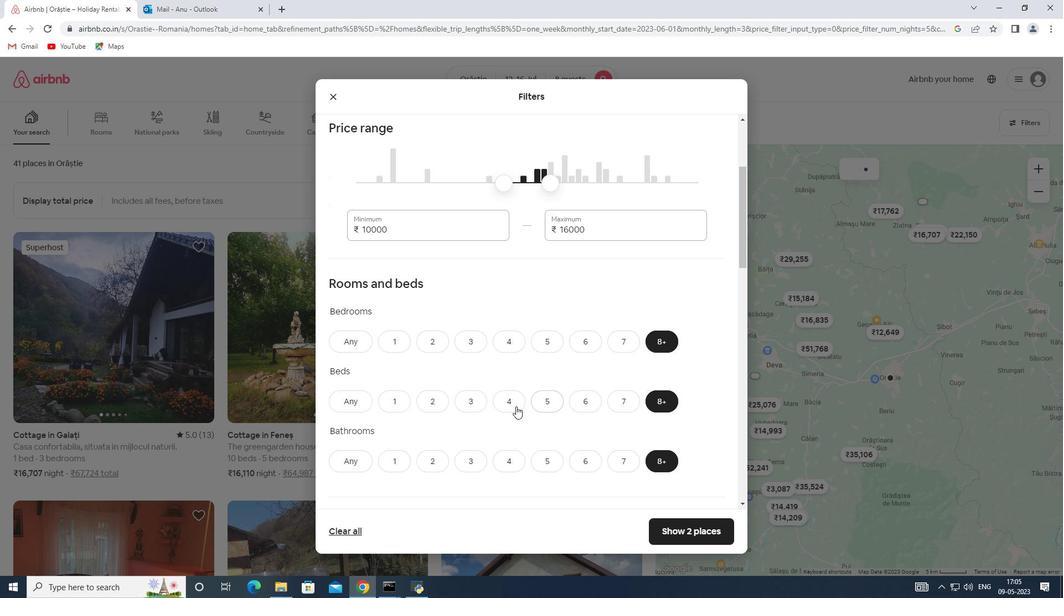 
Action: Mouse moved to (511, 406)
Screenshot: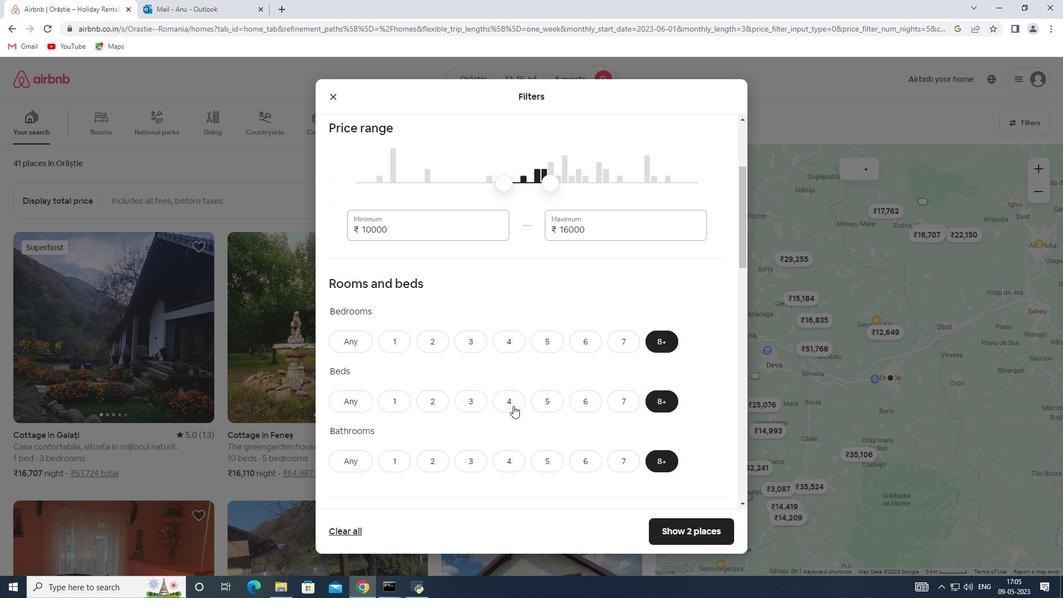 
Action: Mouse scrolled (511, 405) with delta (0, 0)
Screenshot: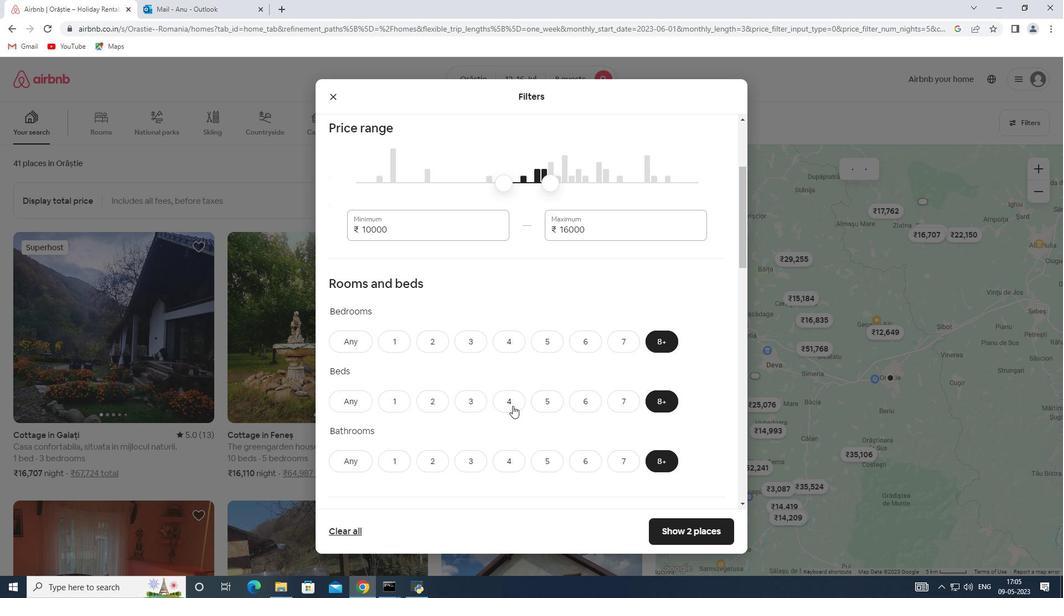 
Action: Mouse scrolled (511, 405) with delta (0, 0)
Screenshot: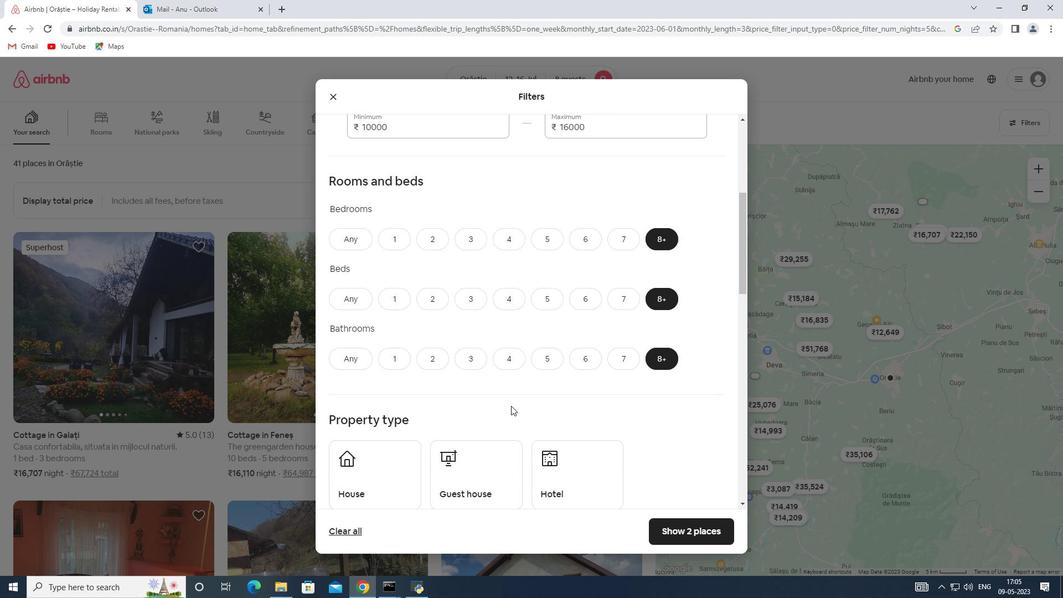 
Action: Mouse moved to (367, 417)
Screenshot: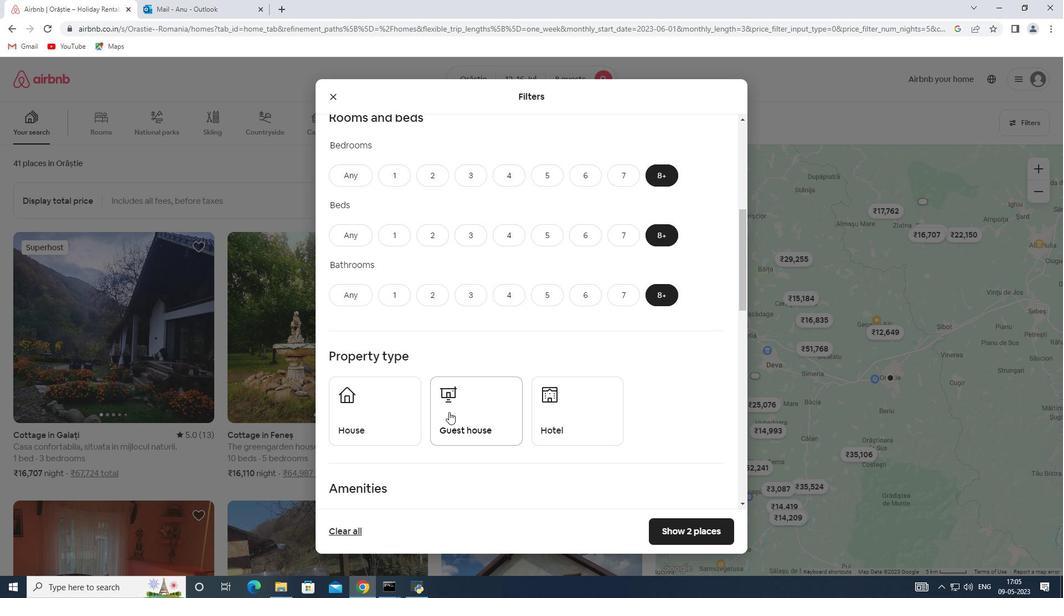 
Action: Mouse pressed left at (367, 417)
Screenshot: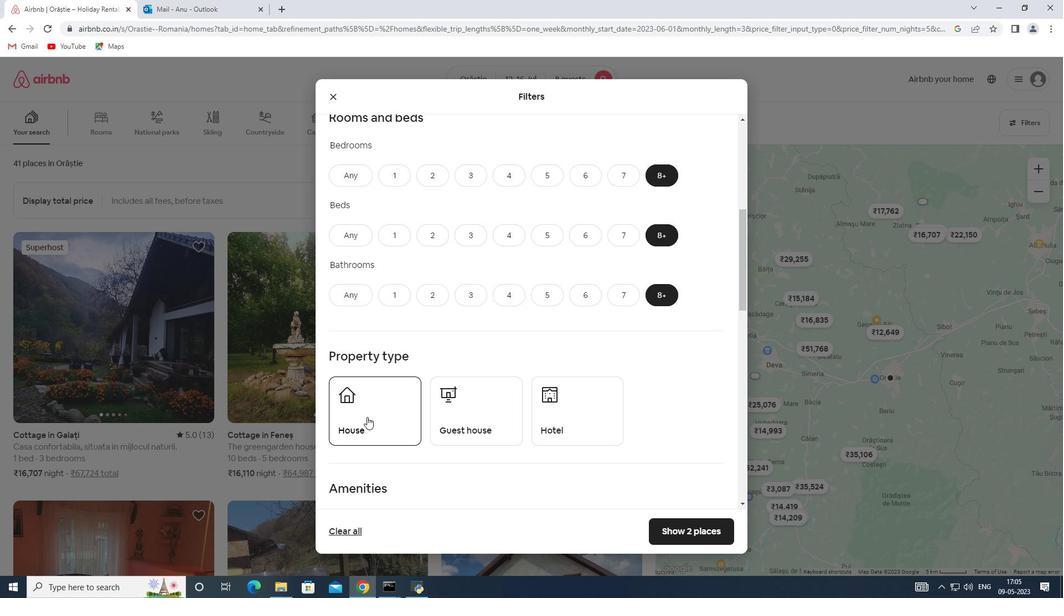 
Action: Mouse moved to (464, 404)
Screenshot: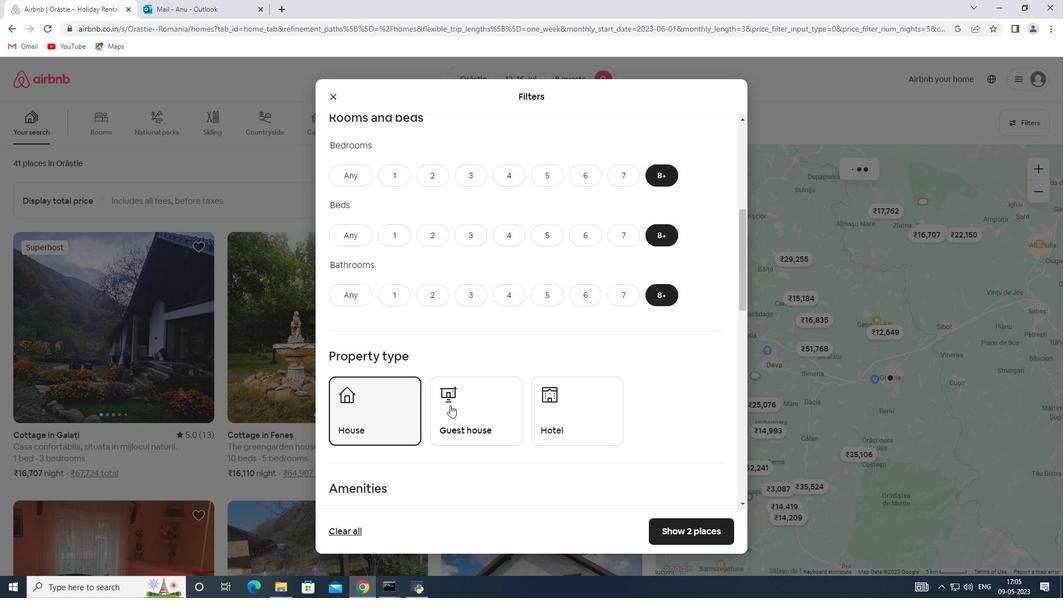 
Action: Mouse pressed left at (464, 404)
Screenshot: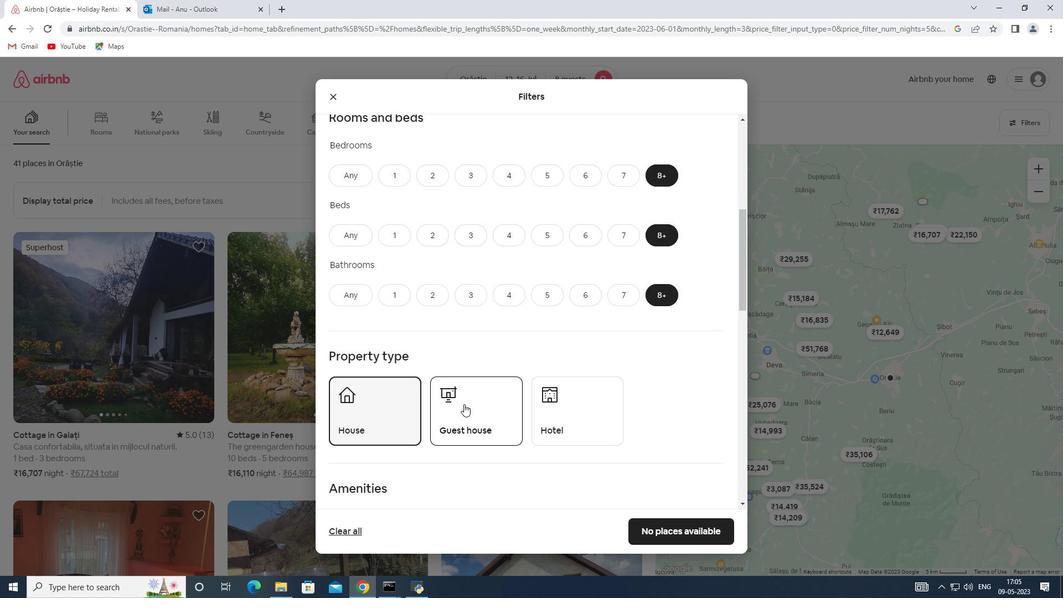 
Action: Mouse moved to (581, 422)
Screenshot: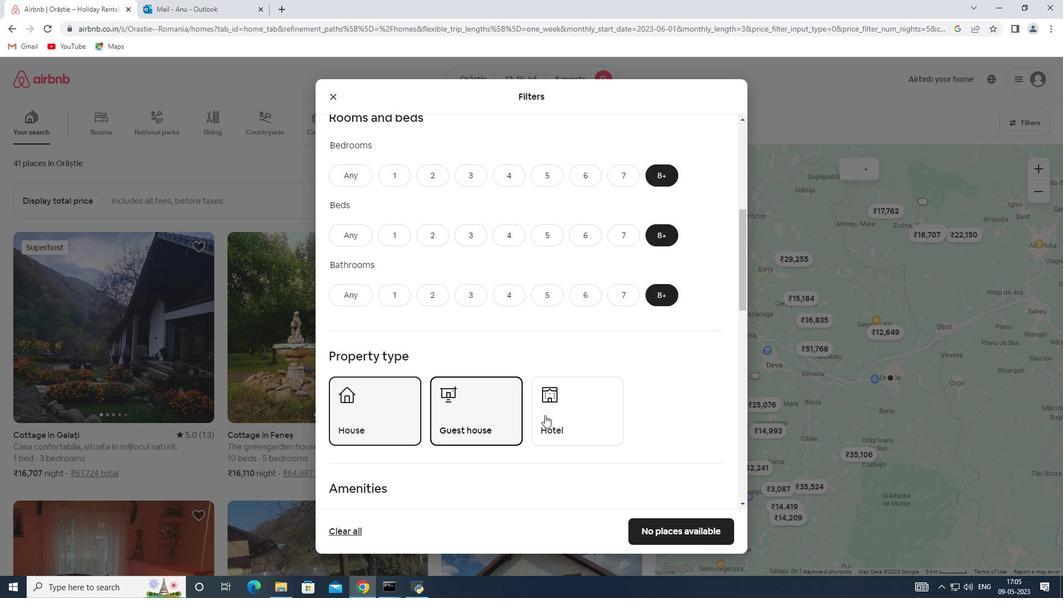 
Action: Mouse pressed left at (581, 422)
Screenshot: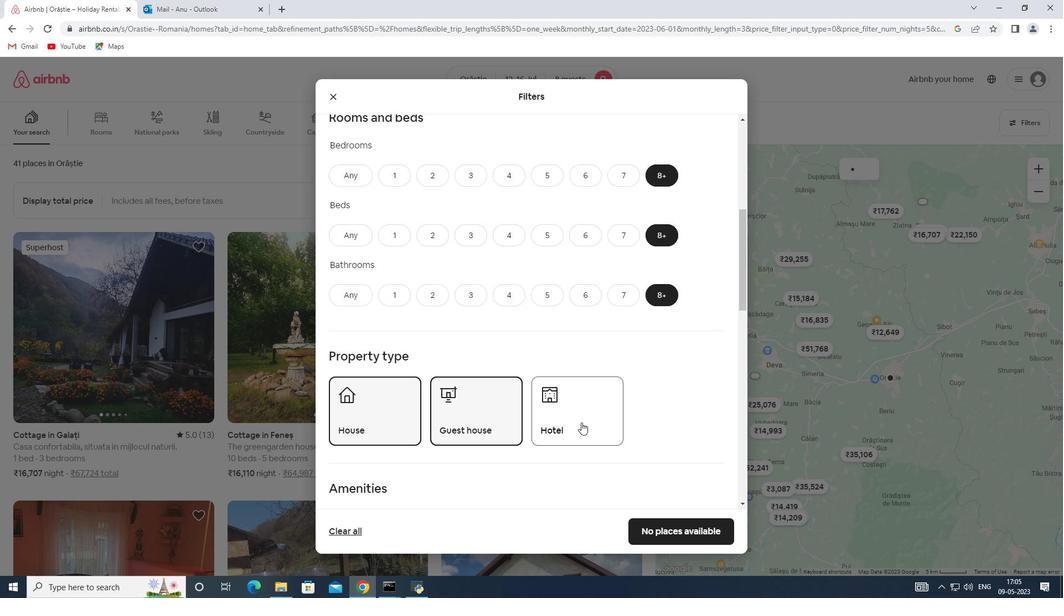 
Action: Mouse moved to (441, 417)
Screenshot: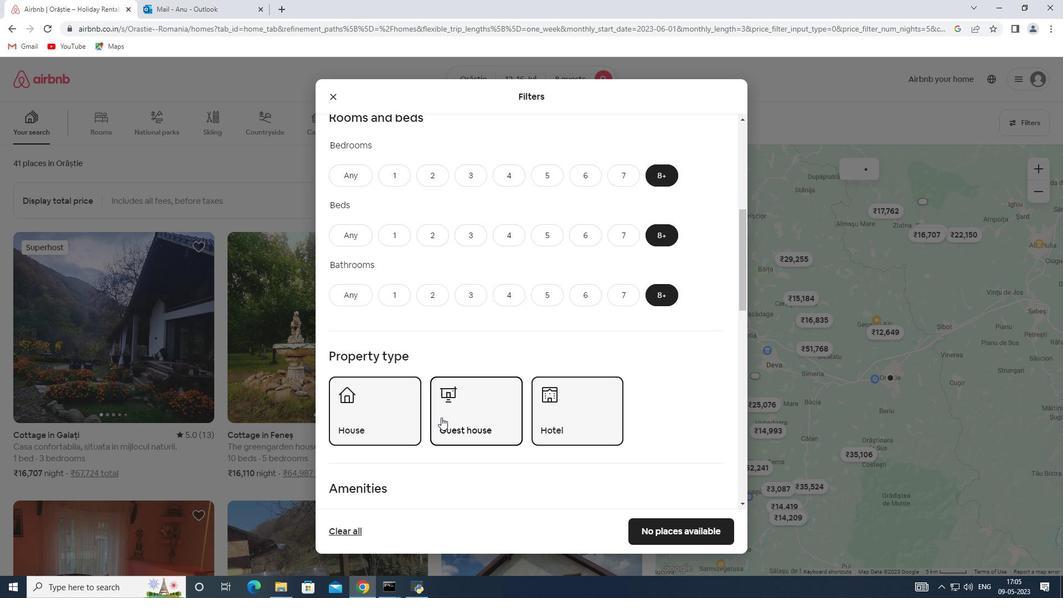 
Action: Mouse scrolled (441, 416) with delta (0, 0)
Screenshot: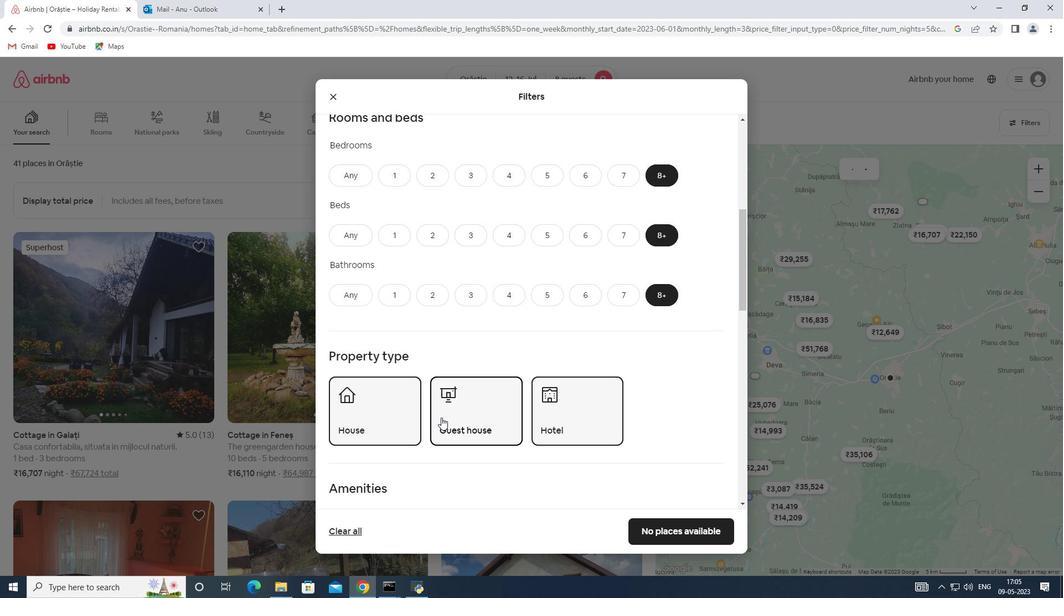 
Action: Mouse scrolled (441, 416) with delta (0, 0)
Screenshot: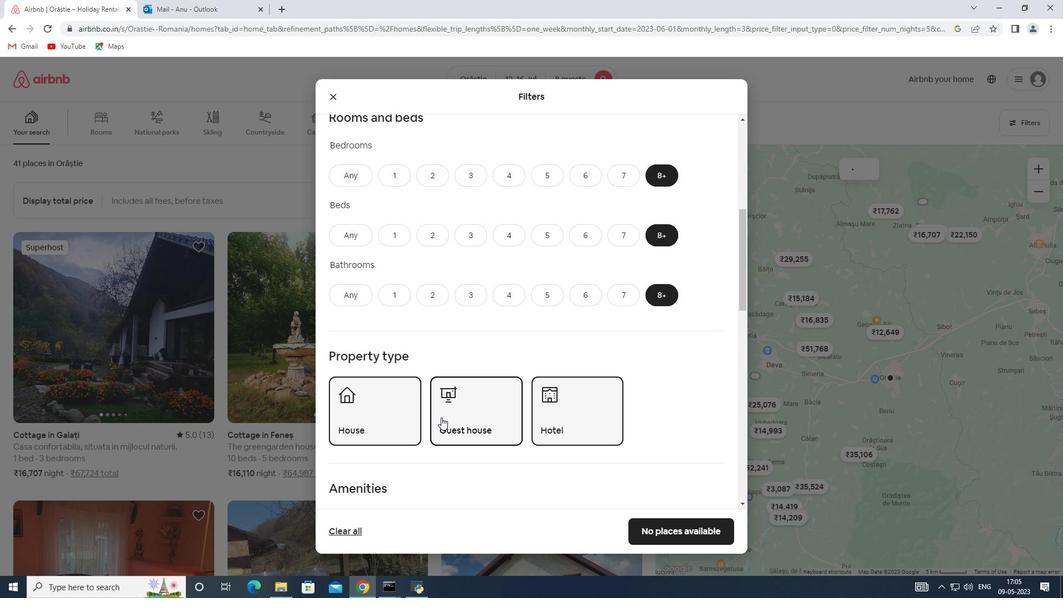 
Action: Mouse scrolled (441, 416) with delta (0, 0)
Screenshot: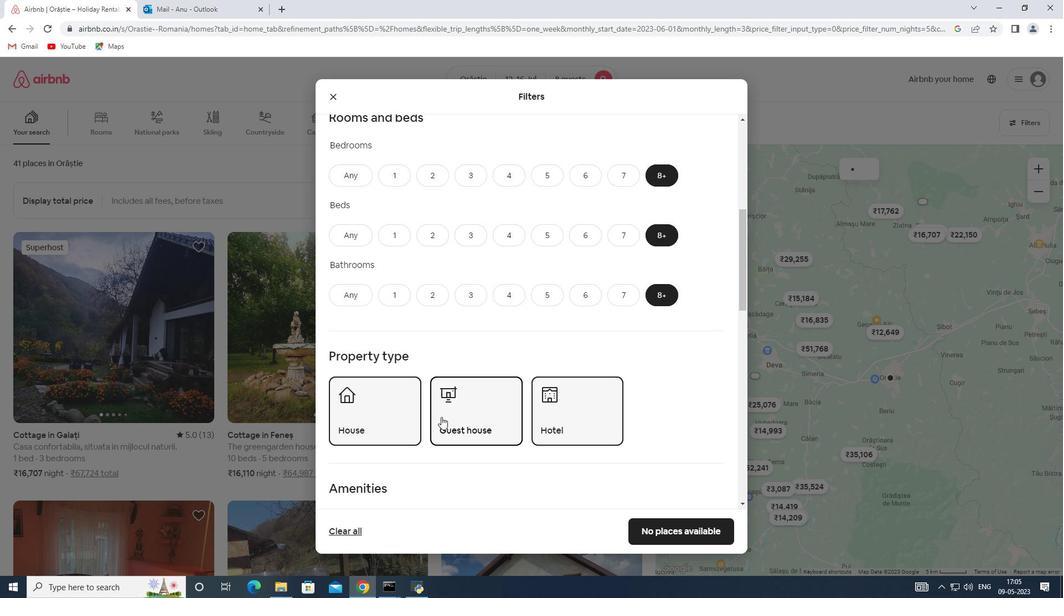 
Action: Mouse scrolled (441, 416) with delta (0, 0)
Screenshot: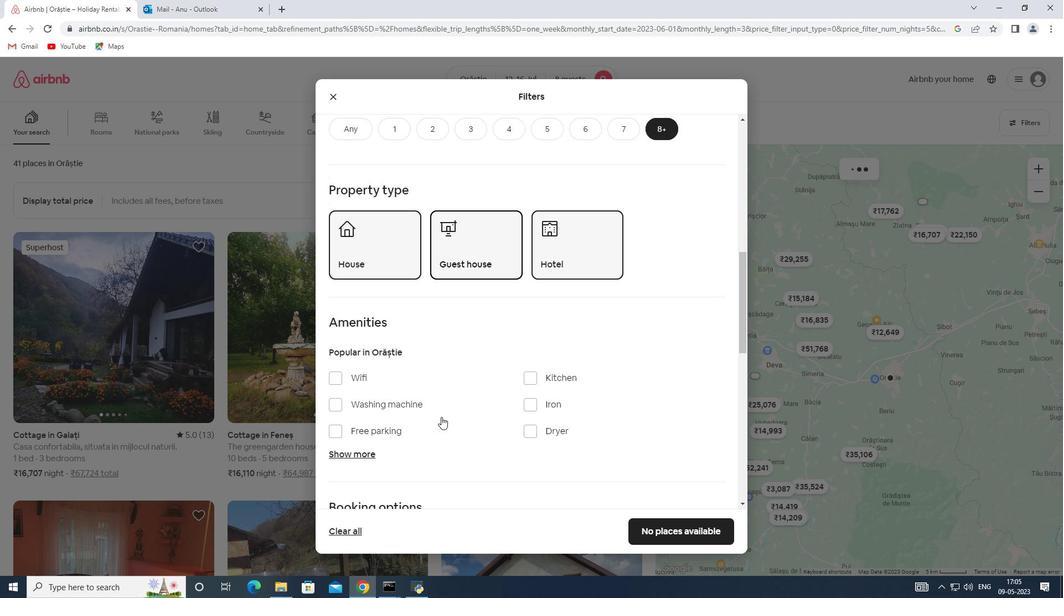 
Action: Mouse moved to (352, 319)
Screenshot: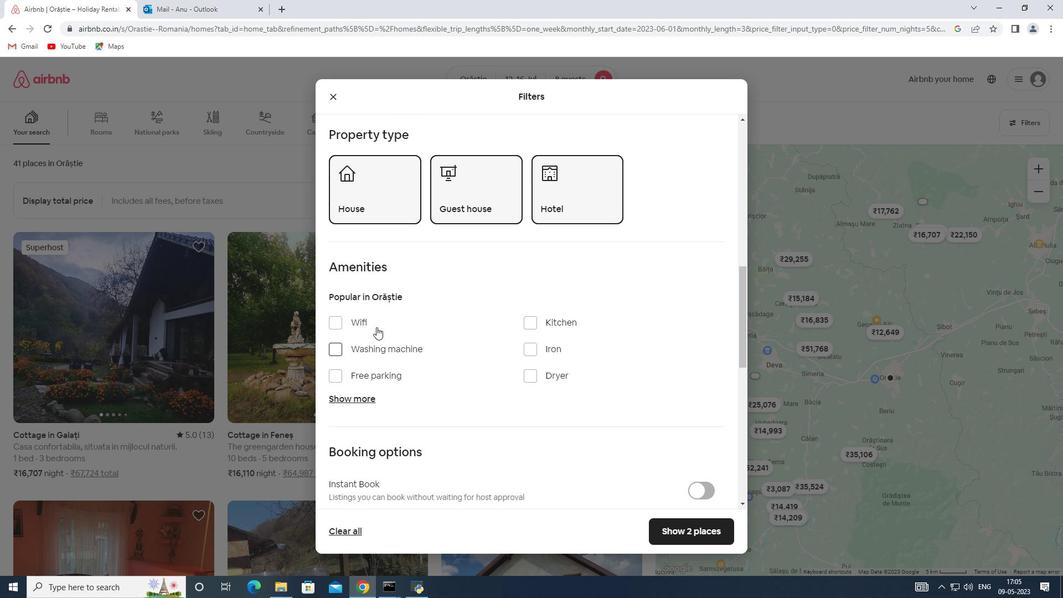 
Action: Mouse pressed left at (352, 319)
Screenshot: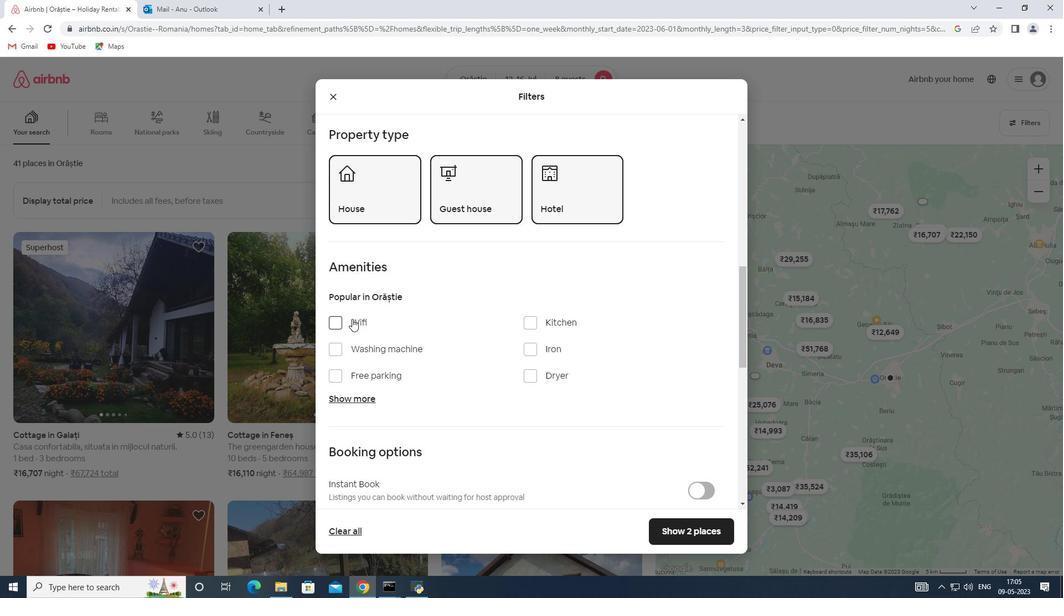 
Action: Mouse moved to (341, 398)
Screenshot: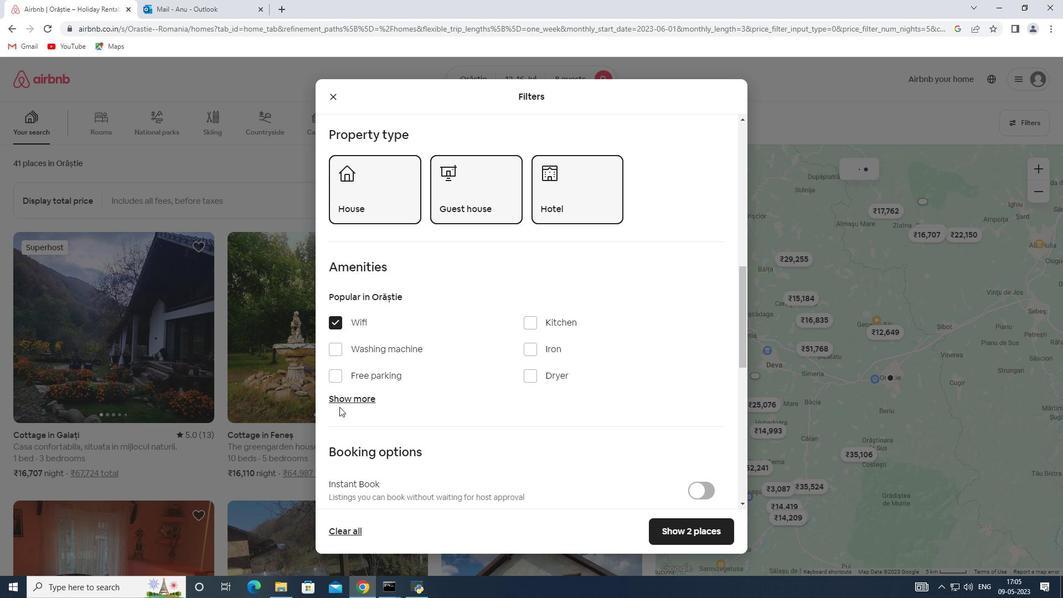 
Action: Mouse pressed left at (341, 398)
Screenshot: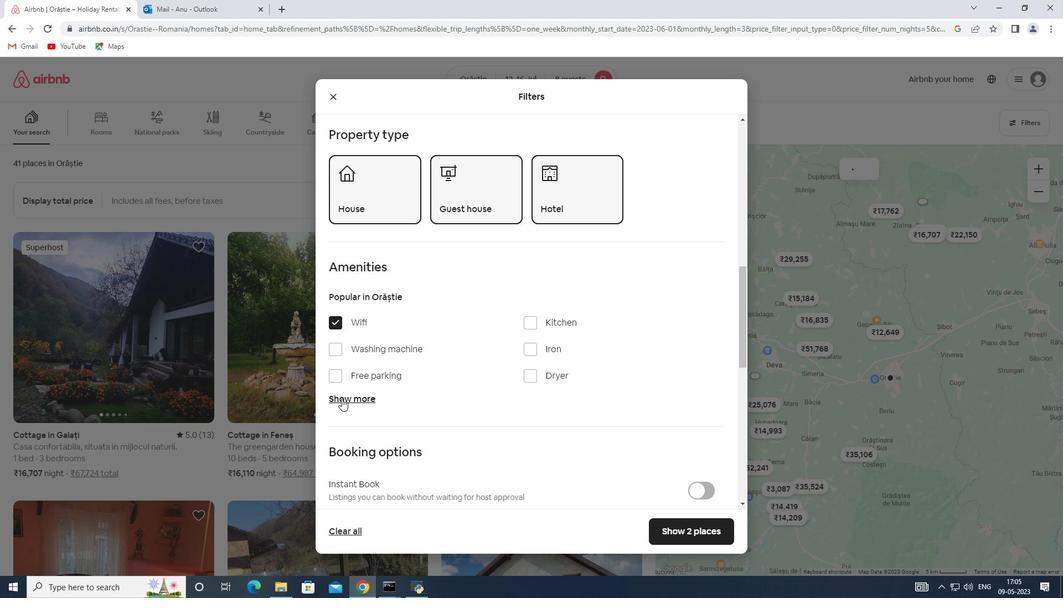 
Action: Mouse moved to (529, 460)
Screenshot: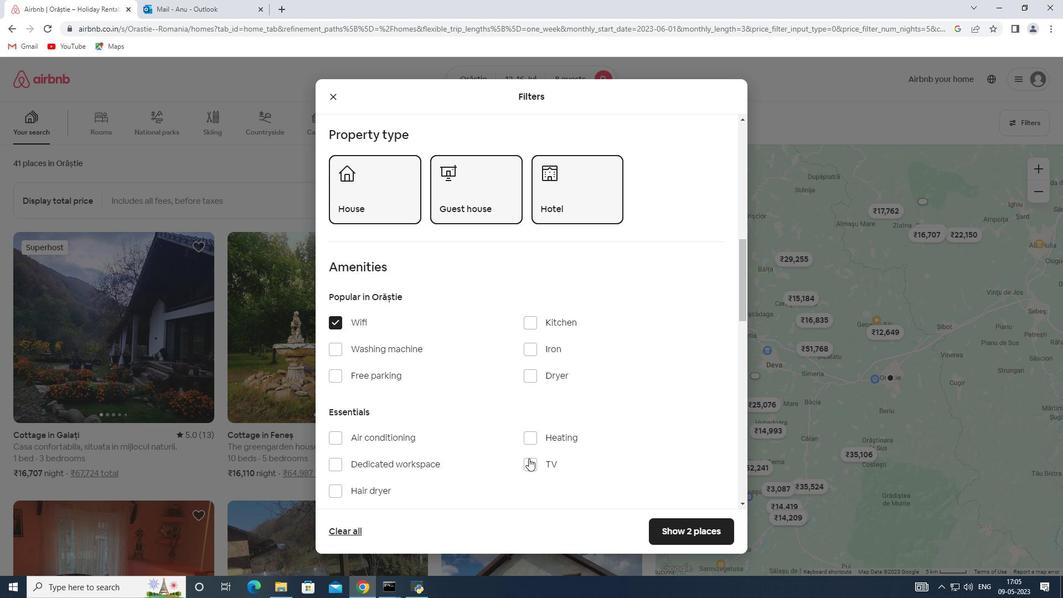 
Action: Mouse pressed left at (529, 460)
Screenshot: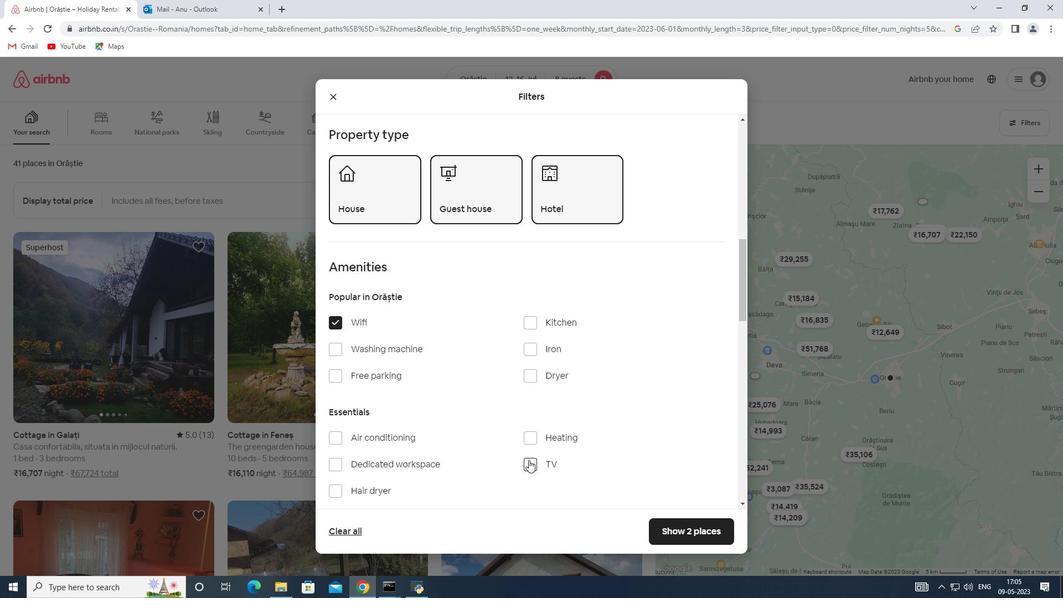 
Action: Mouse moved to (521, 459)
Screenshot: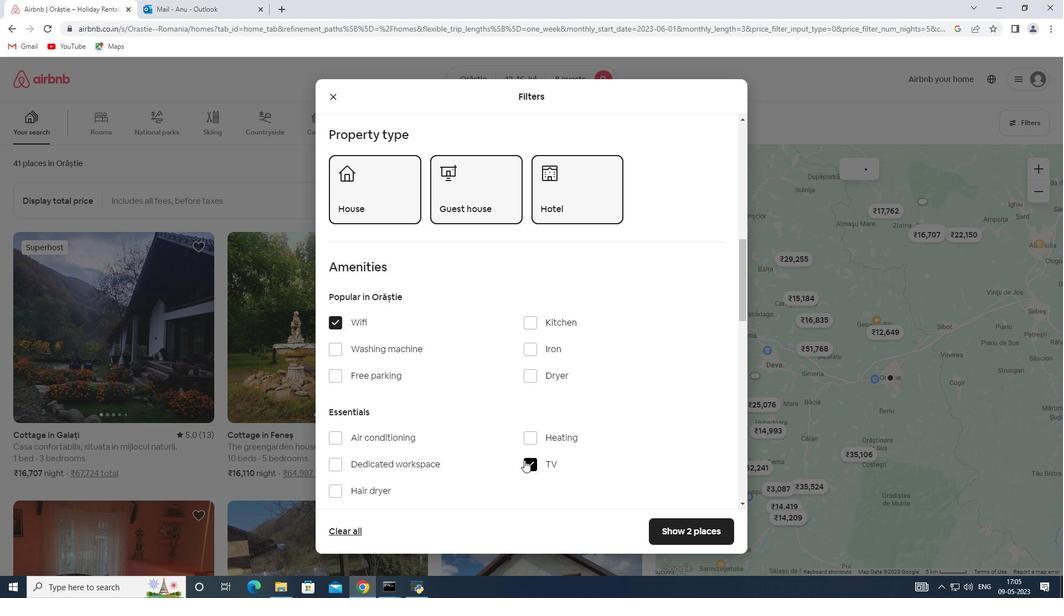 
Action: Mouse scrolled (521, 458) with delta (0, 0)
Screenshot: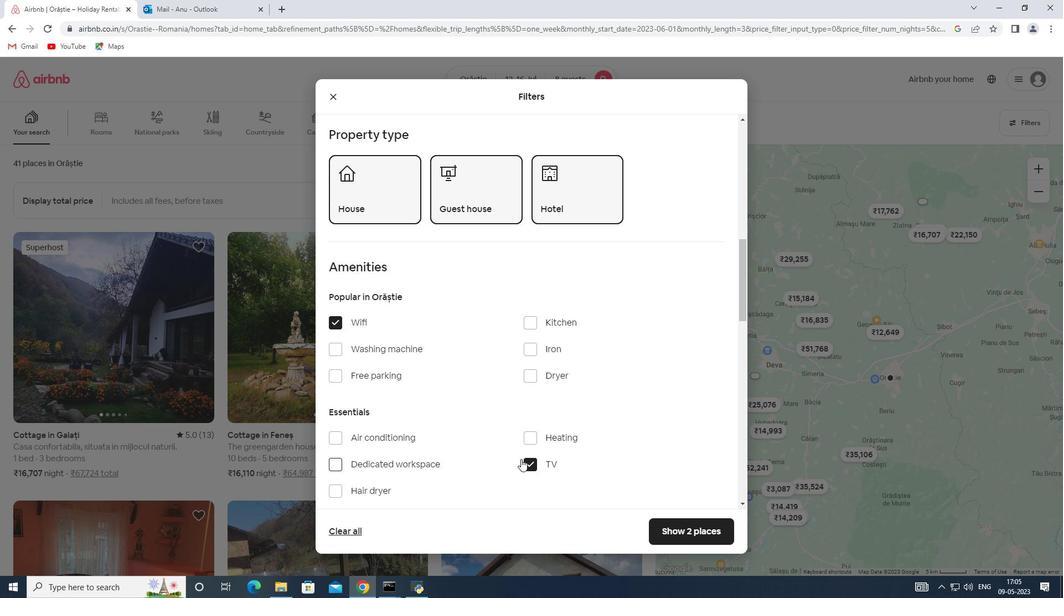 
Action: Mouse moved to (335, 317)
Screenshot: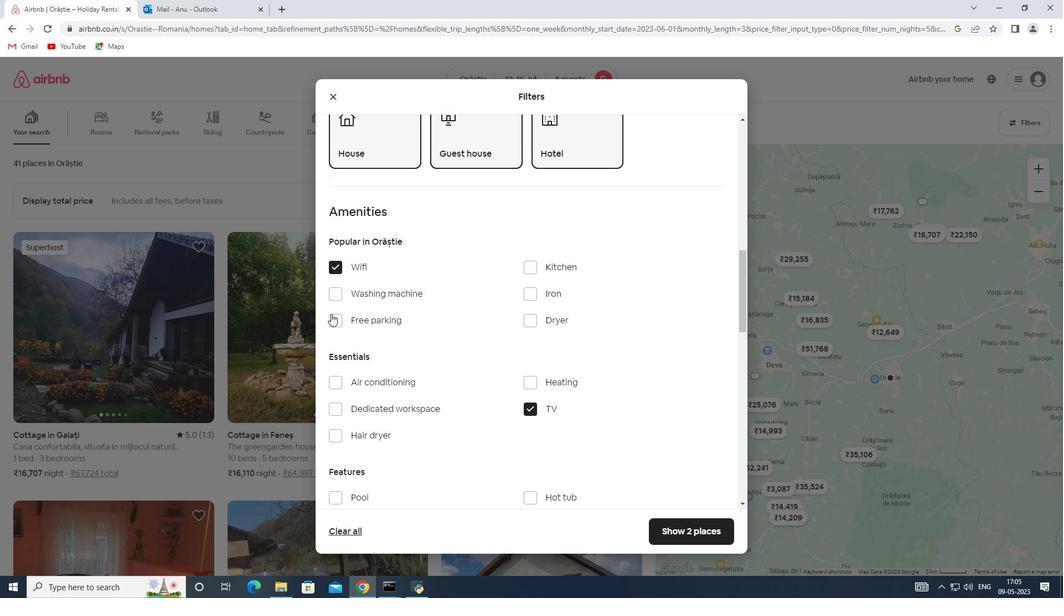 
Action: Mouse pressed left at (335, 317)
Screenshot: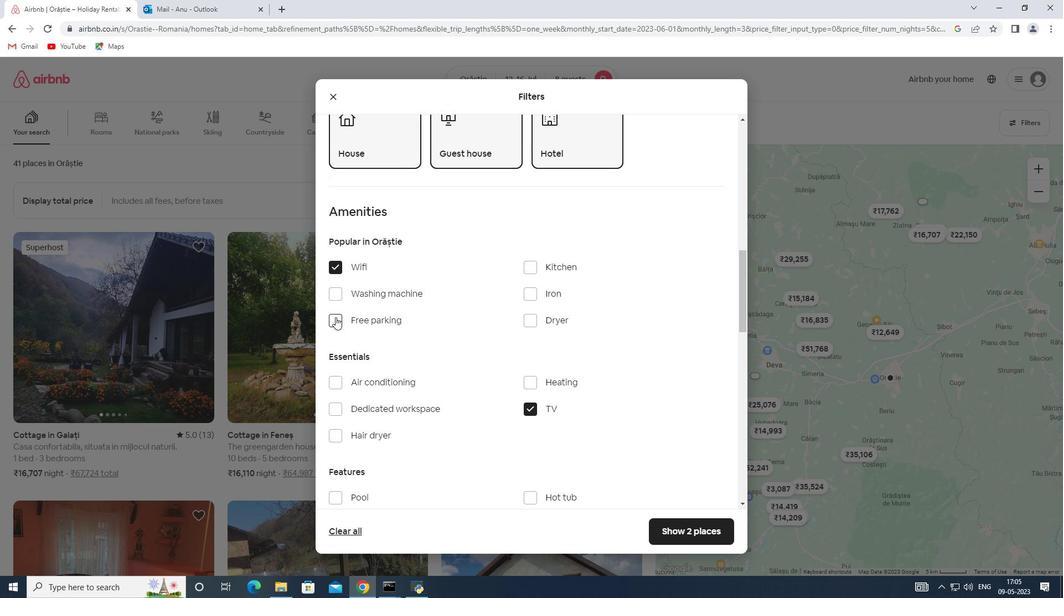 
Action: Mouse moved to (347, 367)
Screenshot: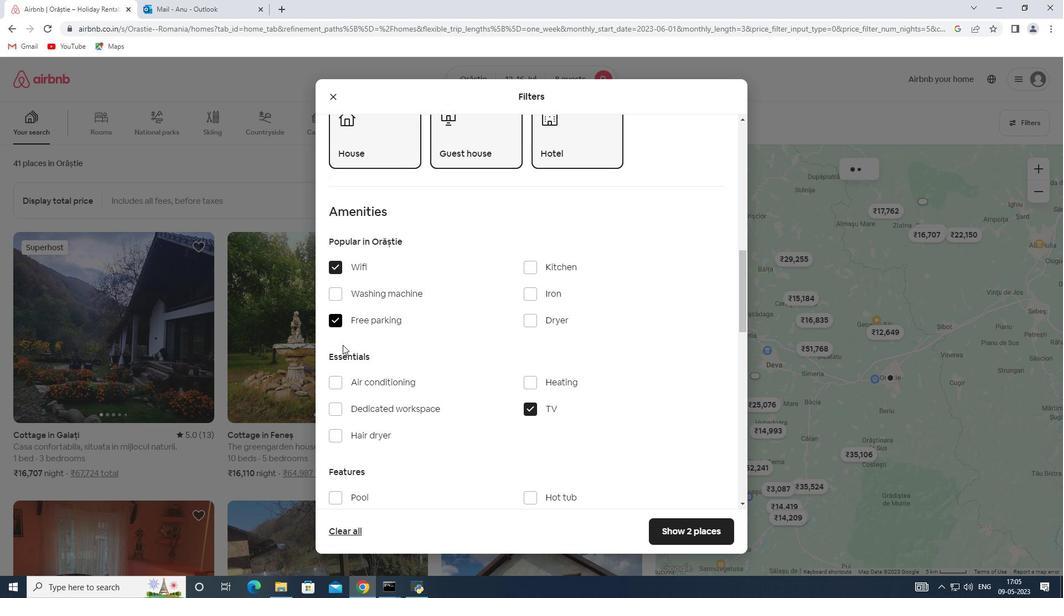 
Action: Mouse scrolled (347, 367) with delta (0, 0)
Screenshot: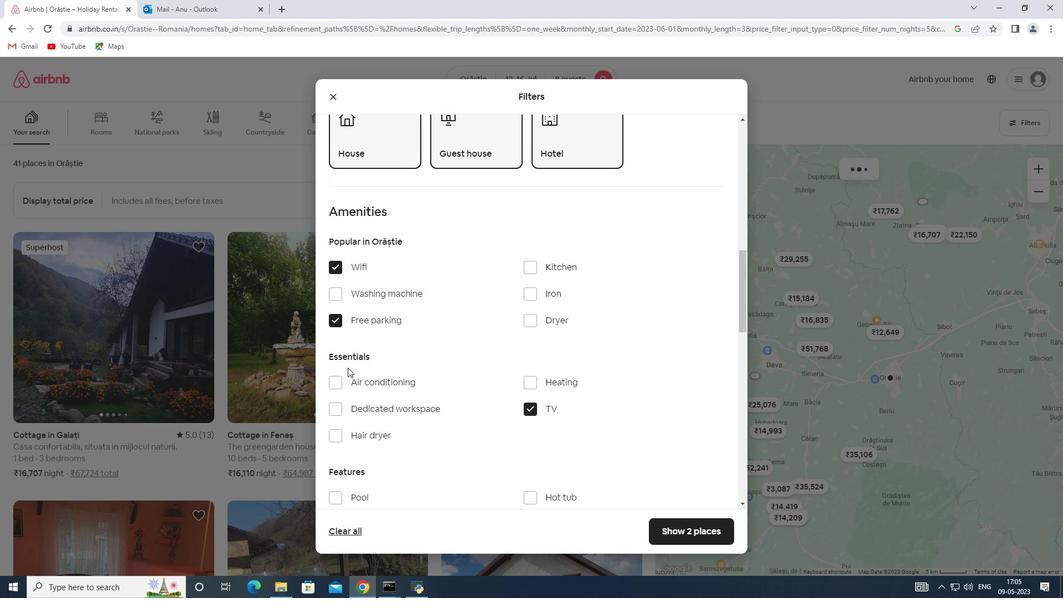 
Action: Mouse moved to (348, 368)
Screenshot: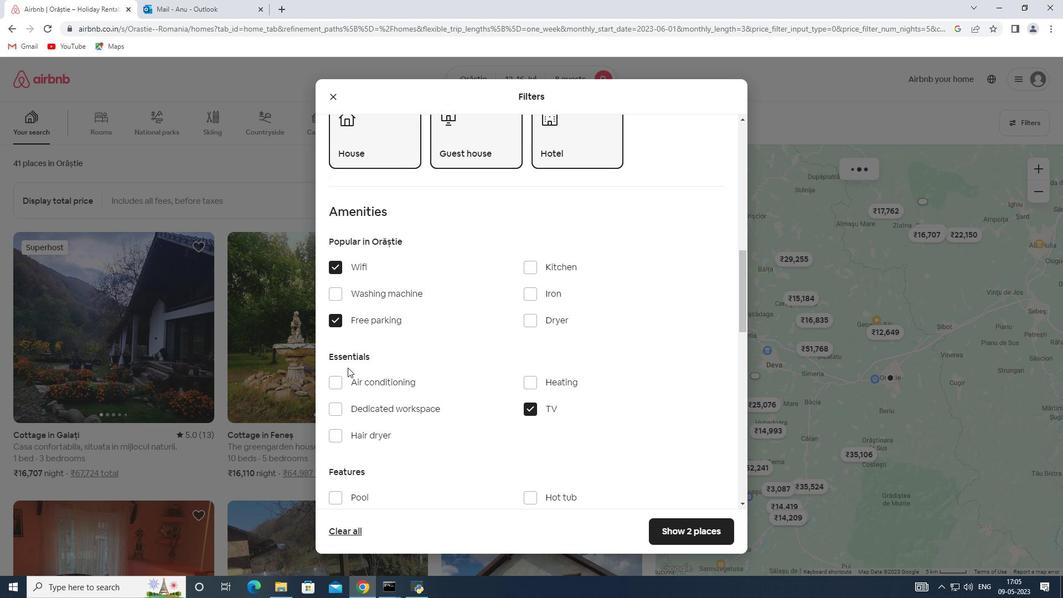 
Action: Mouse scrolled (348, 367) with delta (0, 0)
Screenshot: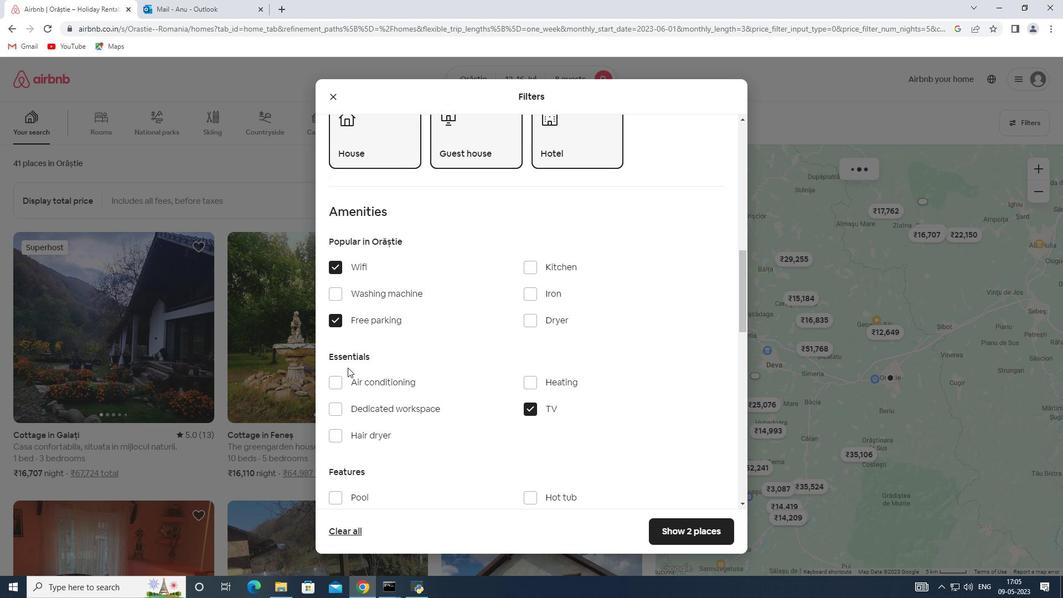 
Action: Mouse moved to (349, 369)
Screenshot: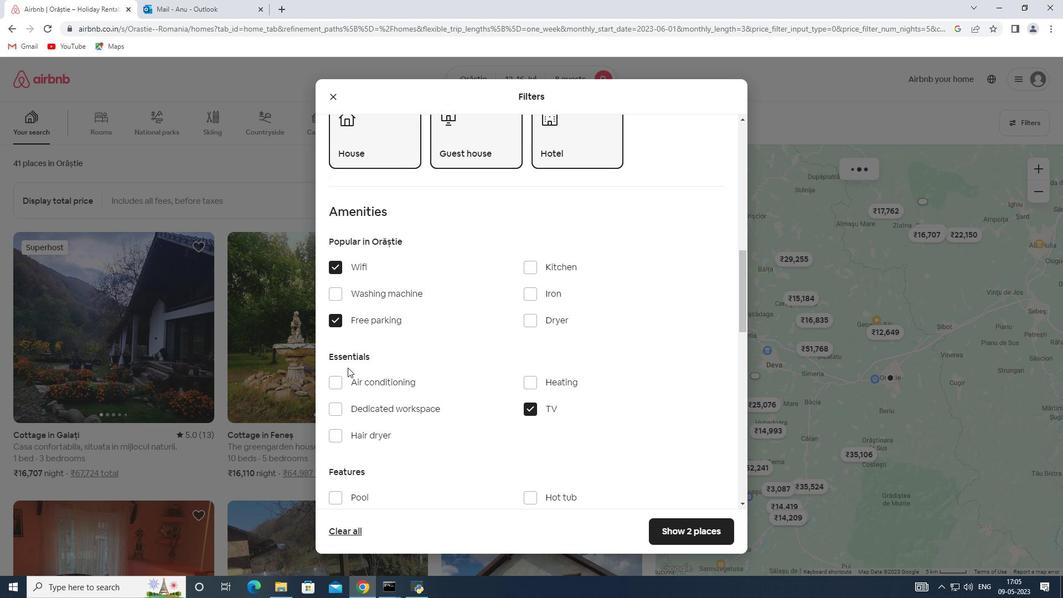 
Action: Mouse scrolled (349, 368) with delta (0, 0)
Screenshot: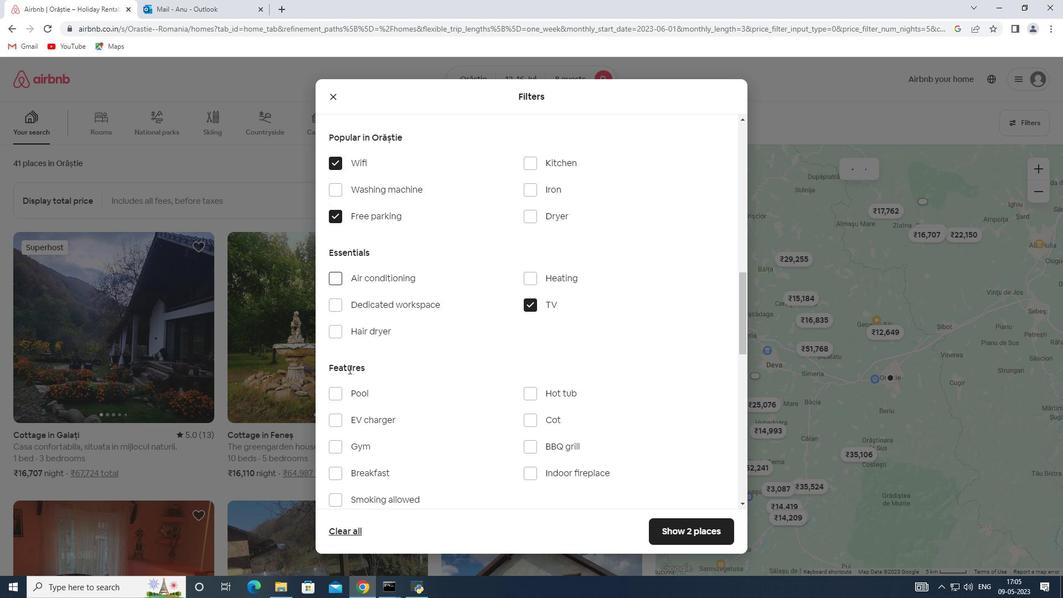 
Action: Mouse scrolled (349, 368) with delta (0, 0)
Screenshot: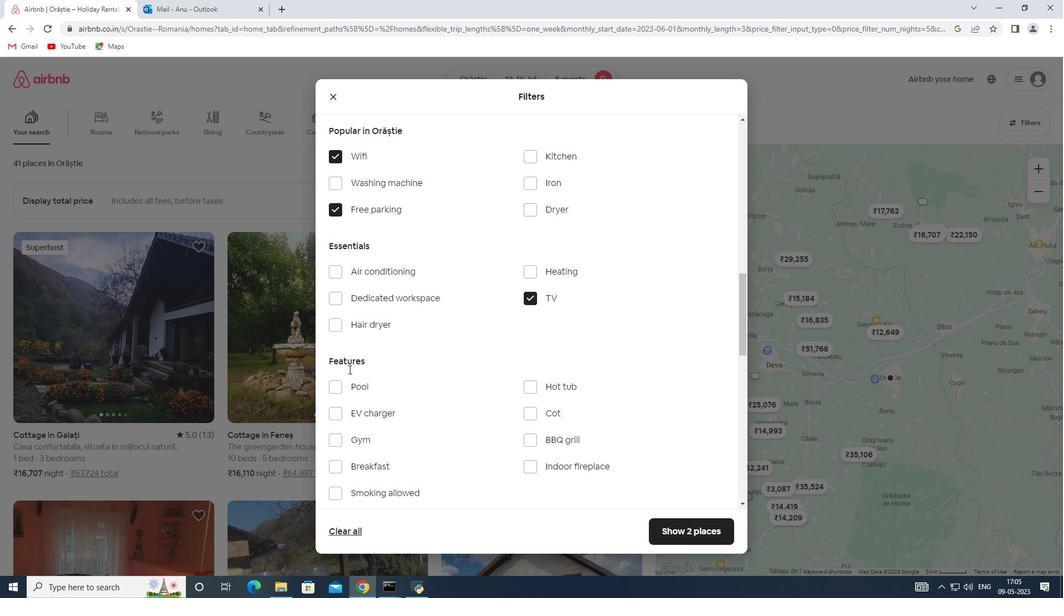 
Action: Mouse moved to (355, 331)
Screenshot: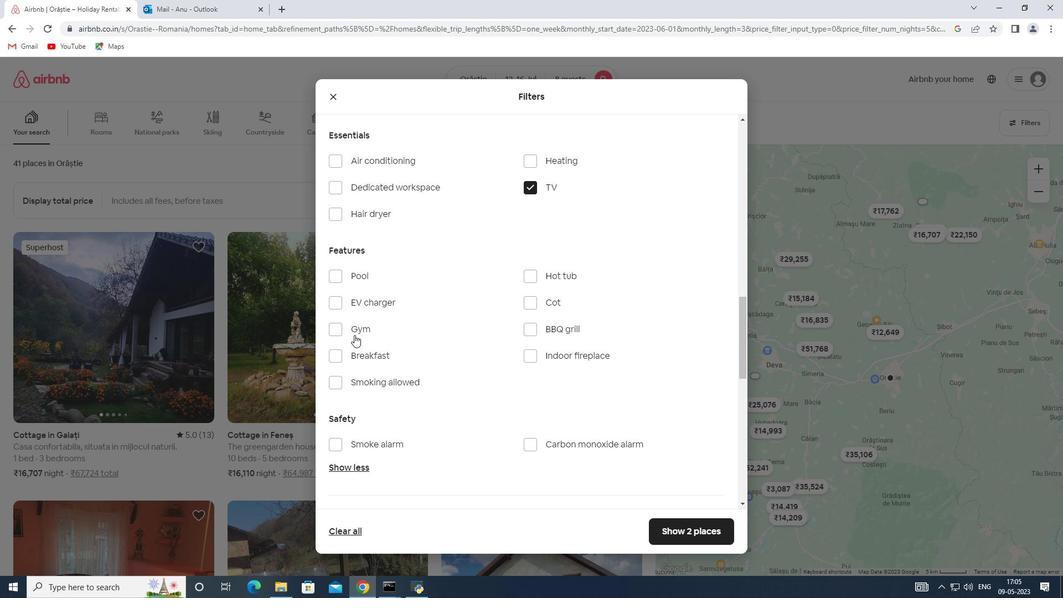 
Action: Mouse pressed left at (355, 331)
Screenshot: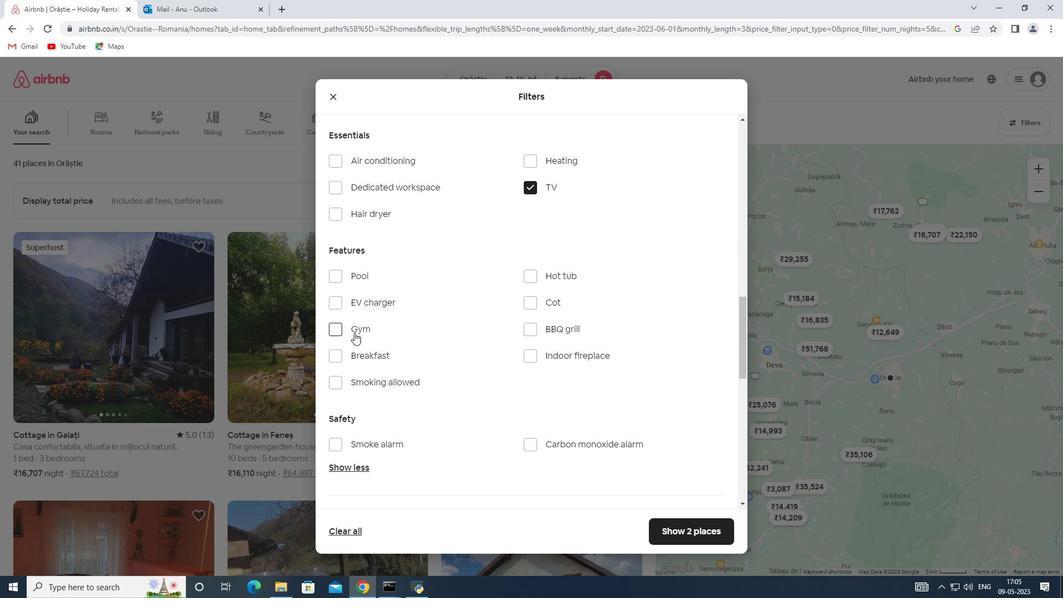 
Action: Mouse moved to (363, 350)
Screenshot: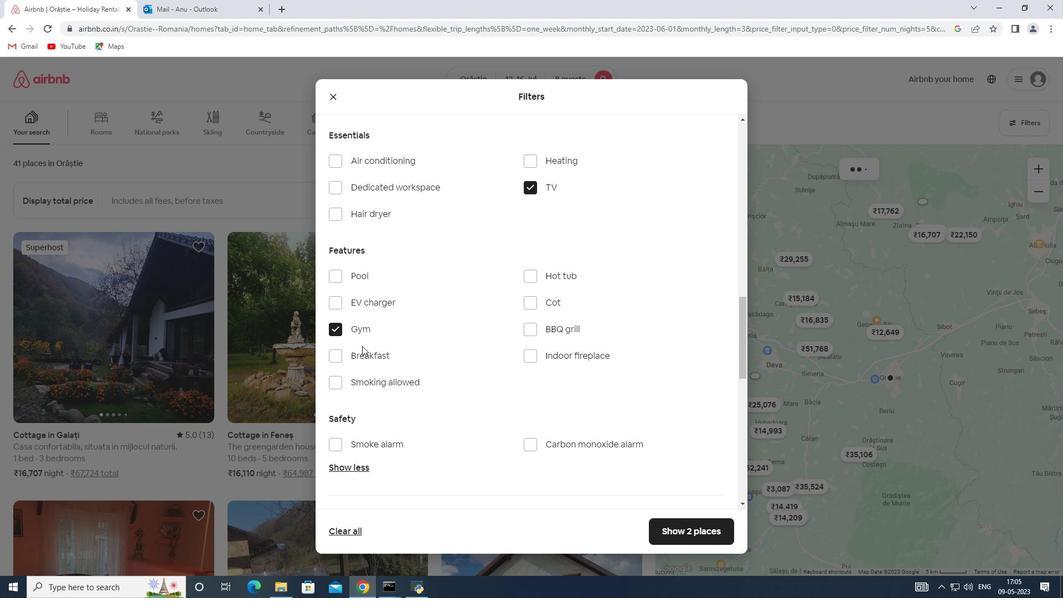 
Action: Mouse pressed left at (363, 350)
Screenshot: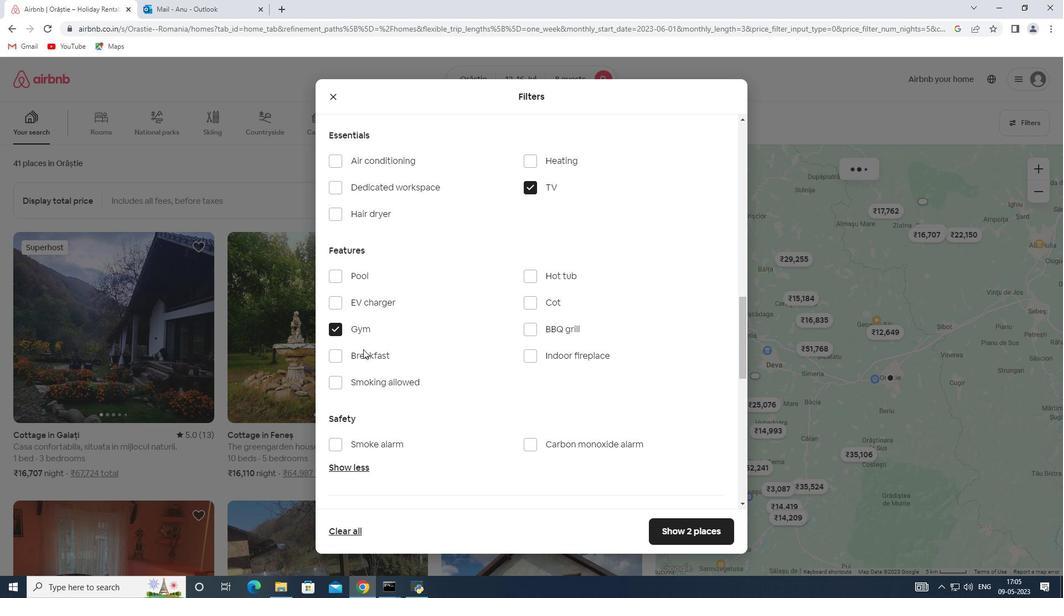 
Action: Mouse moved to (510, 358)
Screenshot: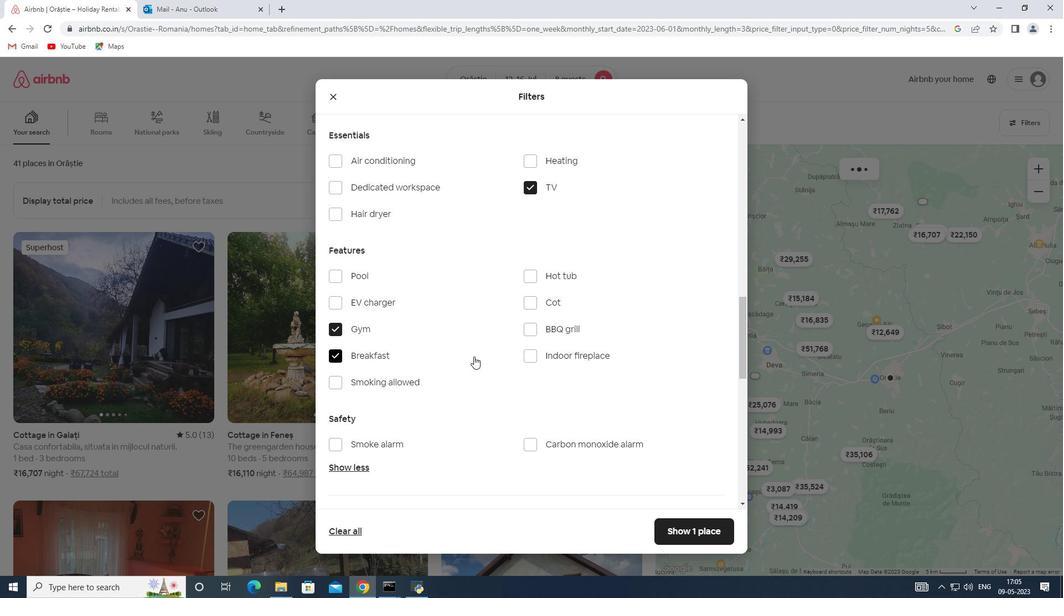 
Action: Mouse scrolled (510, 358) with delta (0, 0)
Screenshot: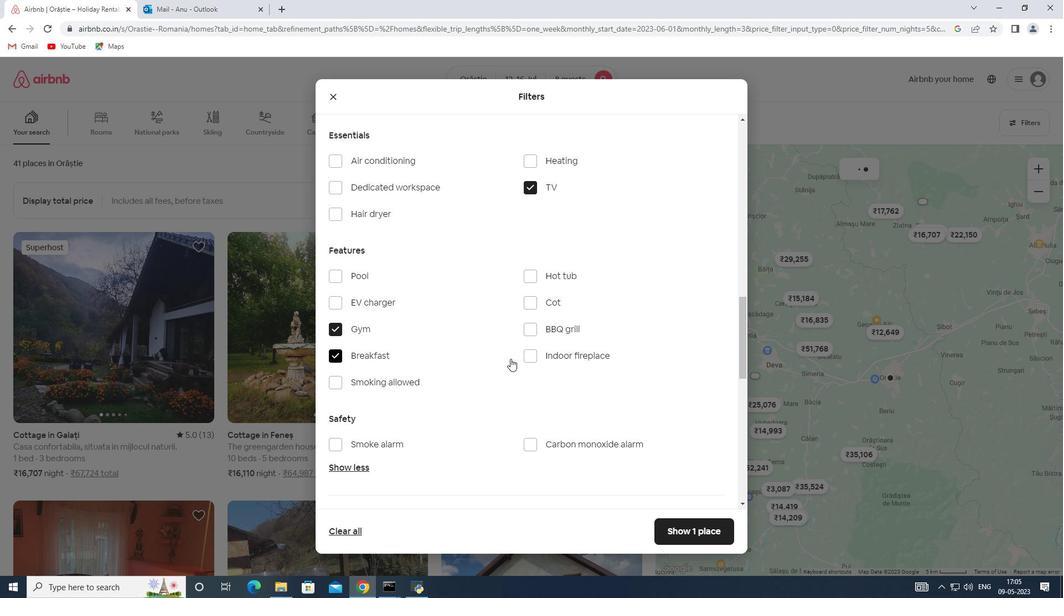 
Action: Mouse scrolled (510, 358) with delta (0, 0)
Screenshot: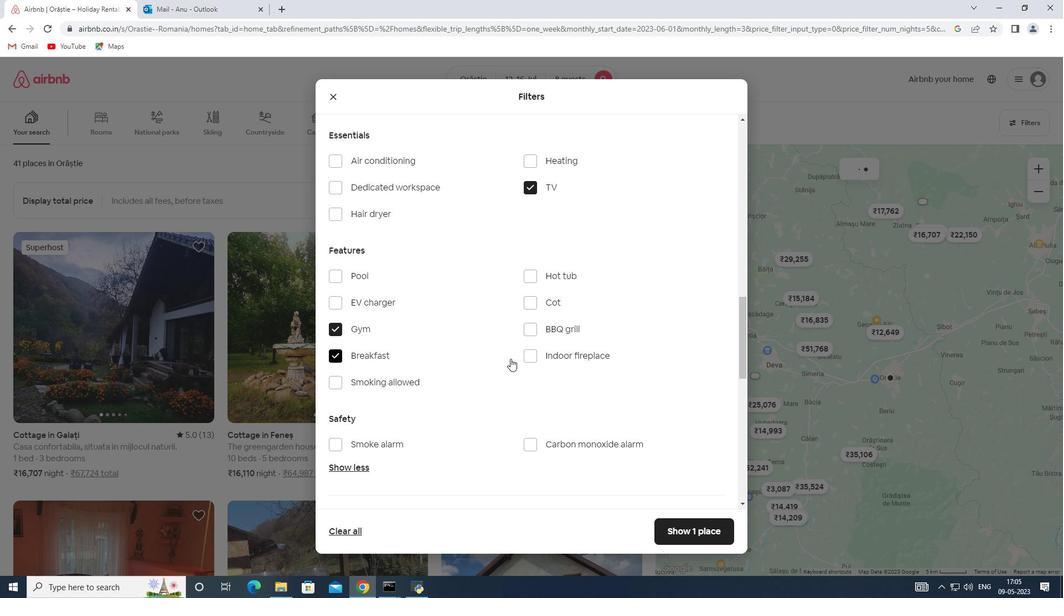 
Action: Mouse scrolled (510, 358) with delta (0, 0)
Screenshot: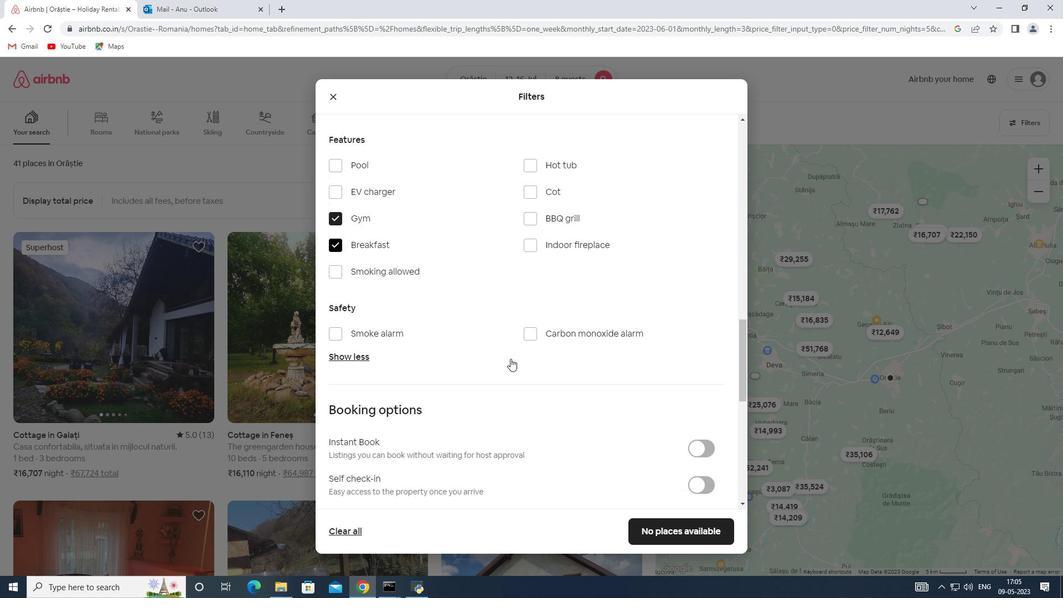 
Action: Mouse moved to (699, 431)
Screenshot: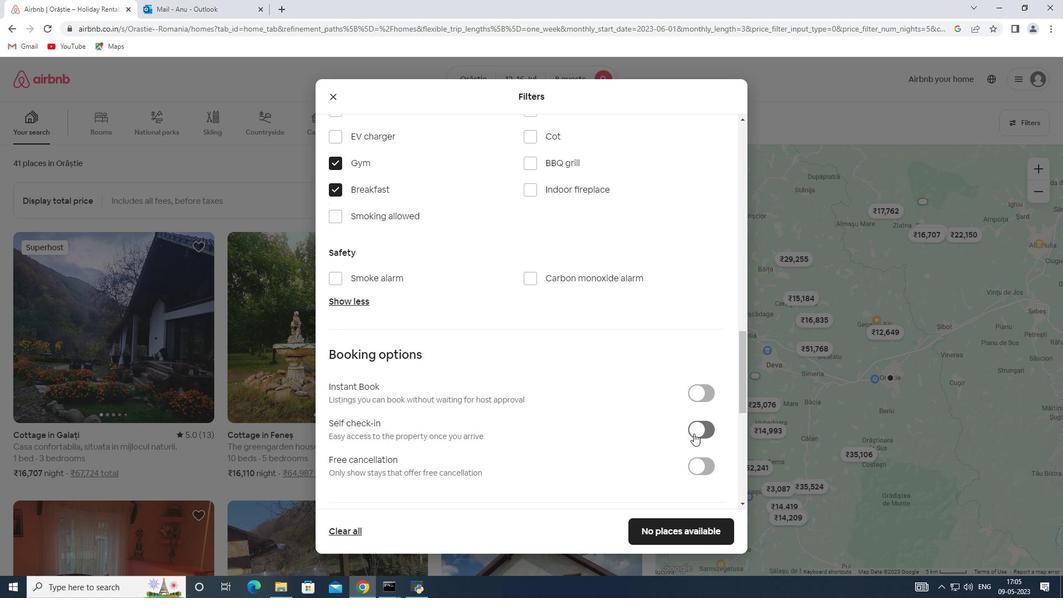 
Action: Mouse pressed left at (699, 431)
Screenshot: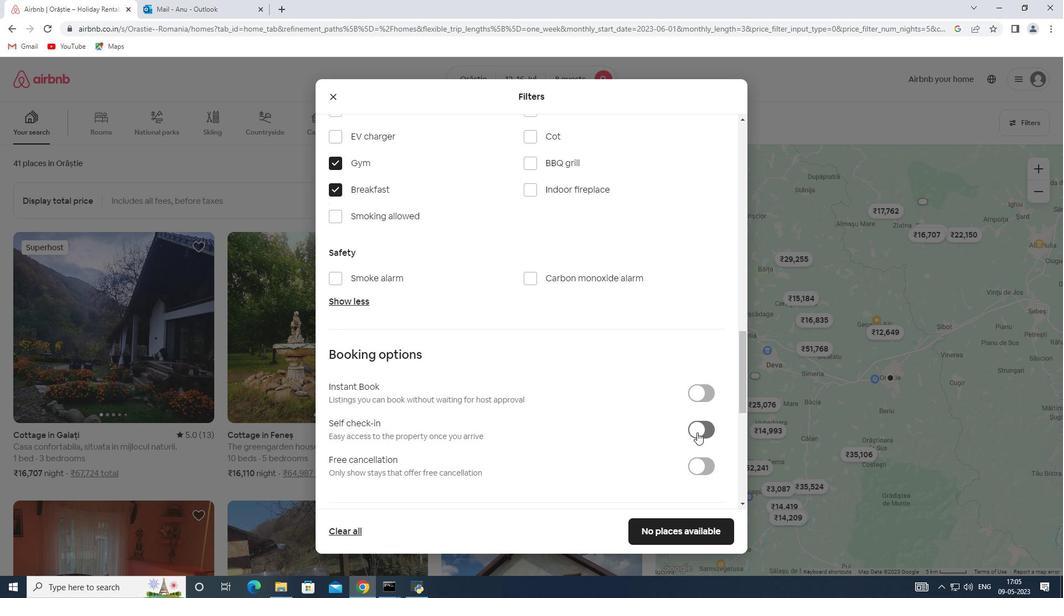 
Action: Mouse moved to (485, 392)
Screenshot: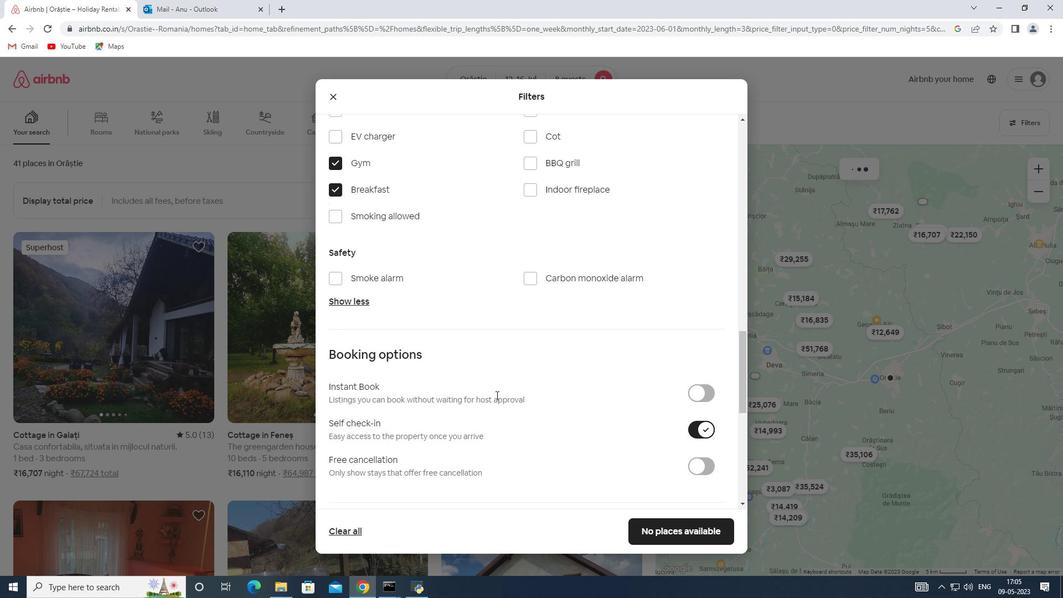 
Action: Mouse scrolled (485, 391) with delta (0, 0)
Screenshot: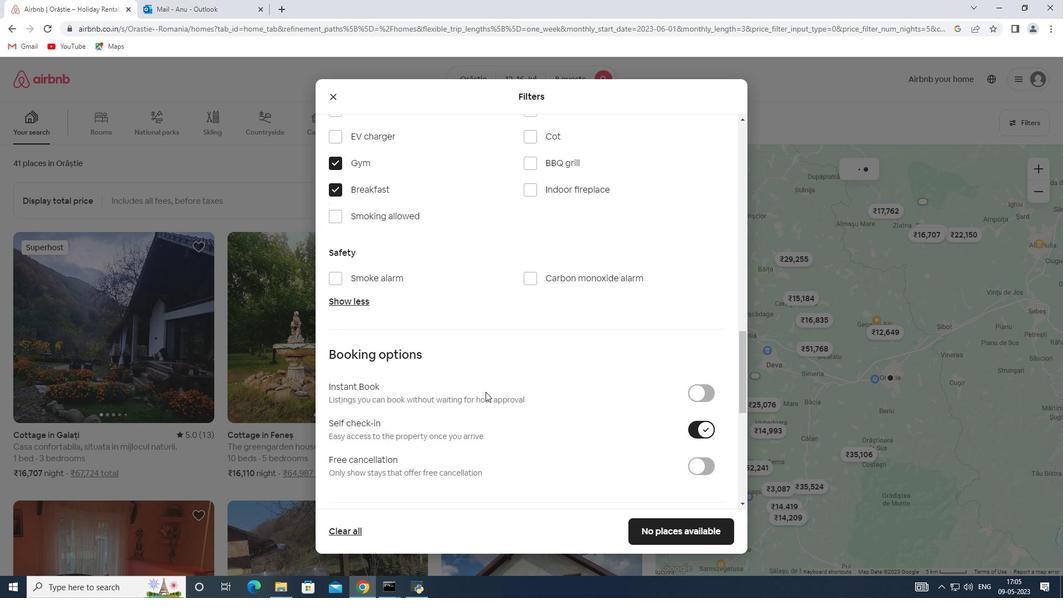 
Action: Mouse scrolled (485, 391) with delta (0, 0)
Screenshot: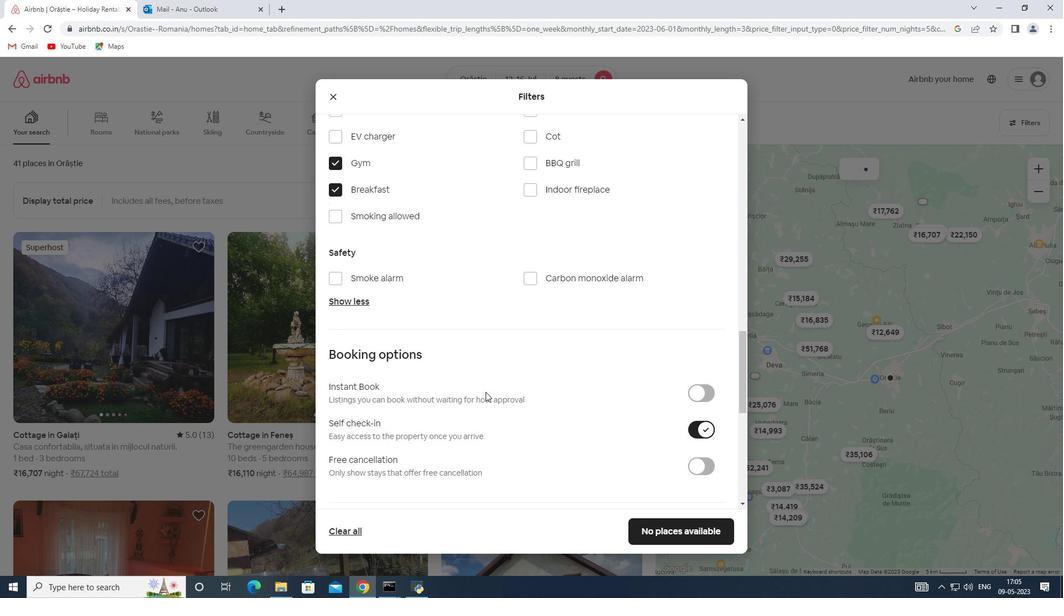 
Action: Mouse scrolled (485, 391) with delta (0, 0)
Screenshot: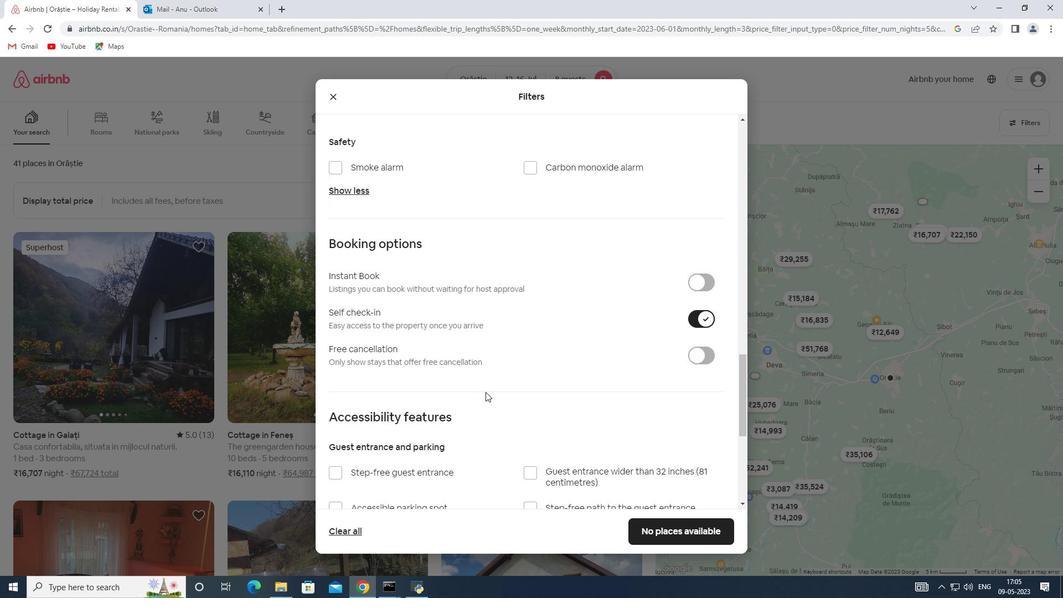 
Action: Mouse scrolled (485, 391) with delta (0, 0)
Screenshot: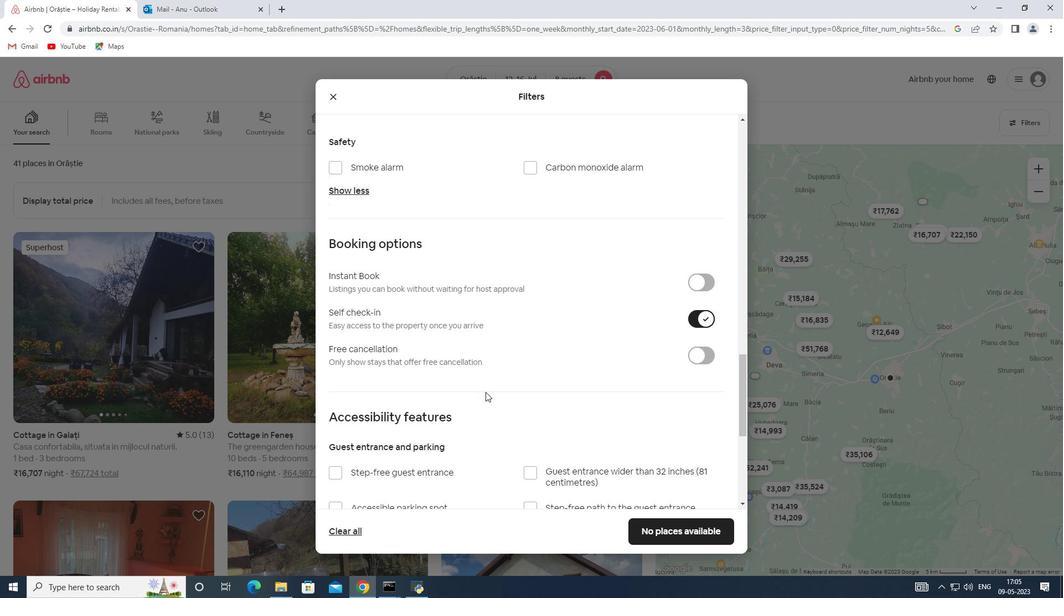 
Action: Mouse moved to (364, 423)
Screenshot: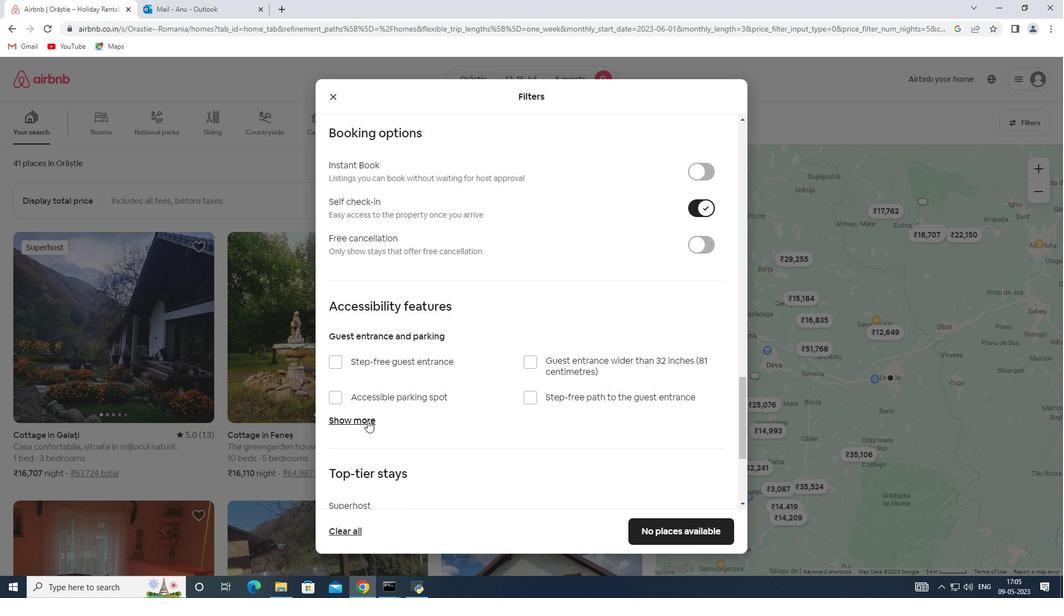 
Action: Mouse scrolled (364, 423) with delta (0, 0)
Screenshot: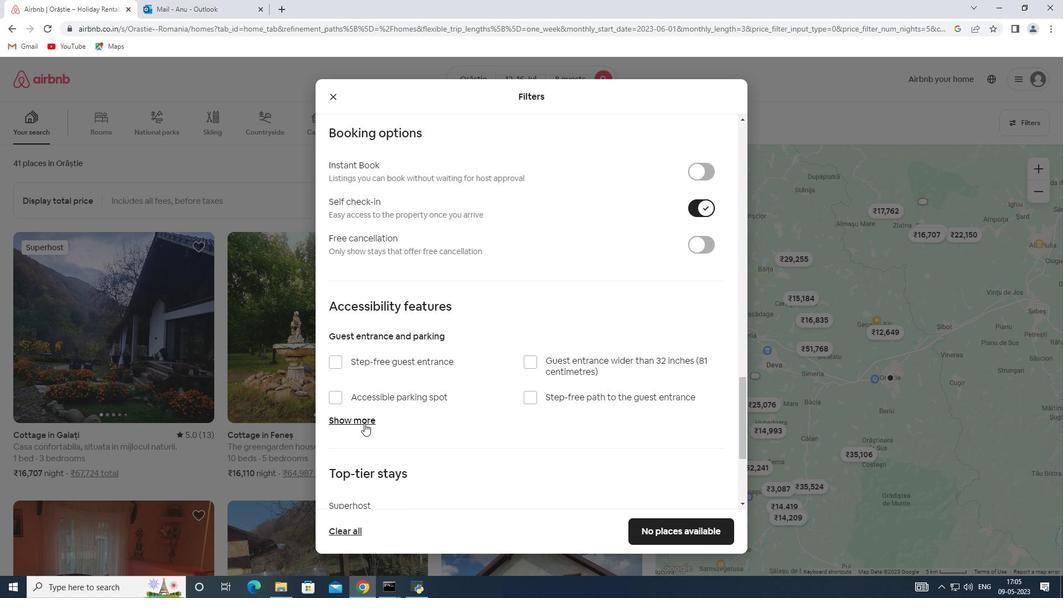 
Action: Mouse scrolled (364, 423) with delta (0, 0)
Screenshot: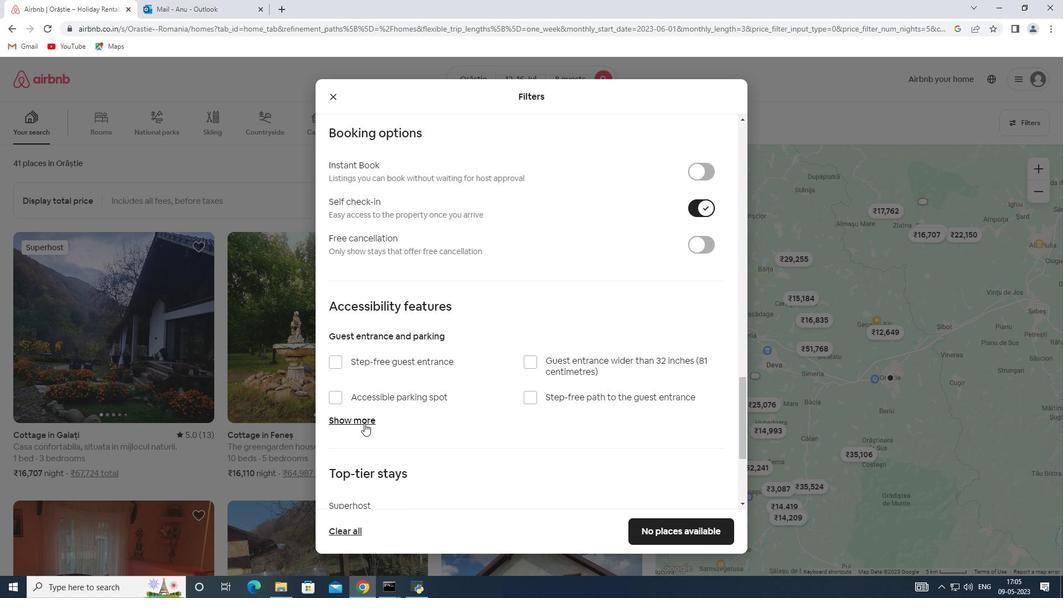 
Action: Mouse scrolled (364, 423) with delta (0, 0)
Screenshot: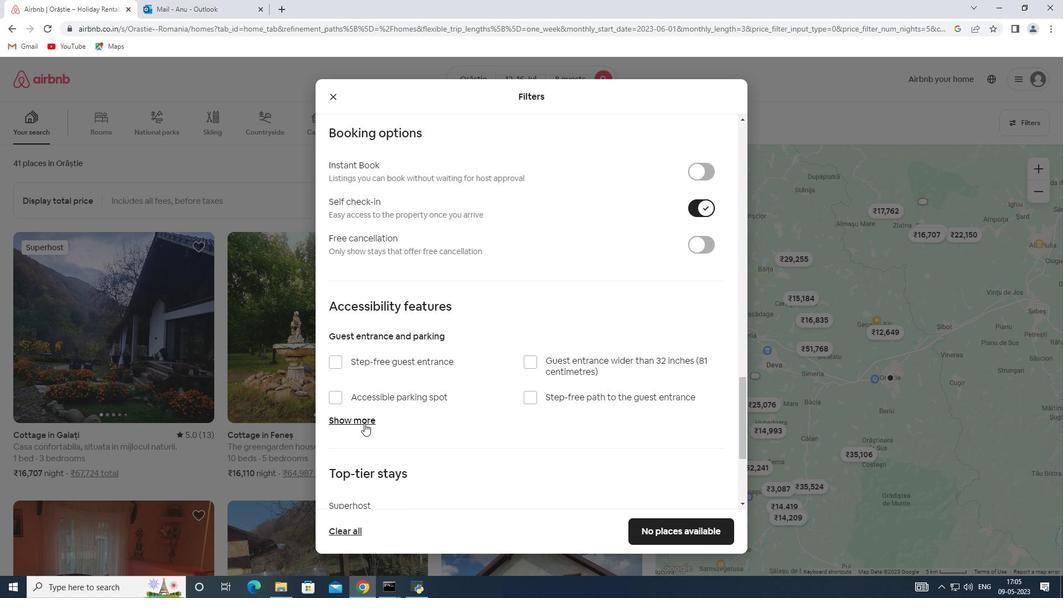 
Action: Mouse moved to (363, 452)
Screenshot: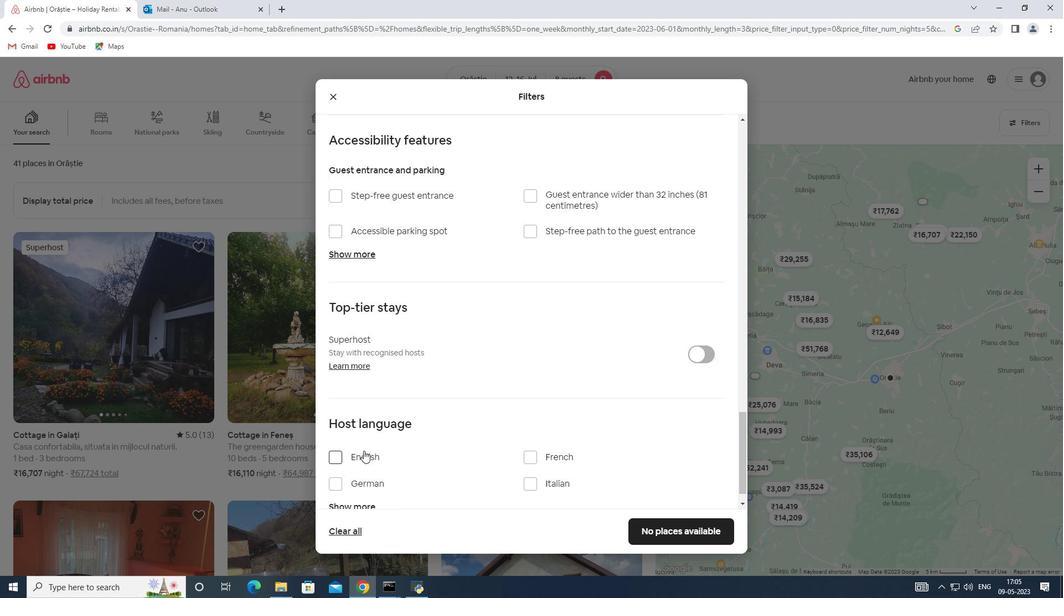 
Action: Mouse pressed left at (363, 452)
Screenshot: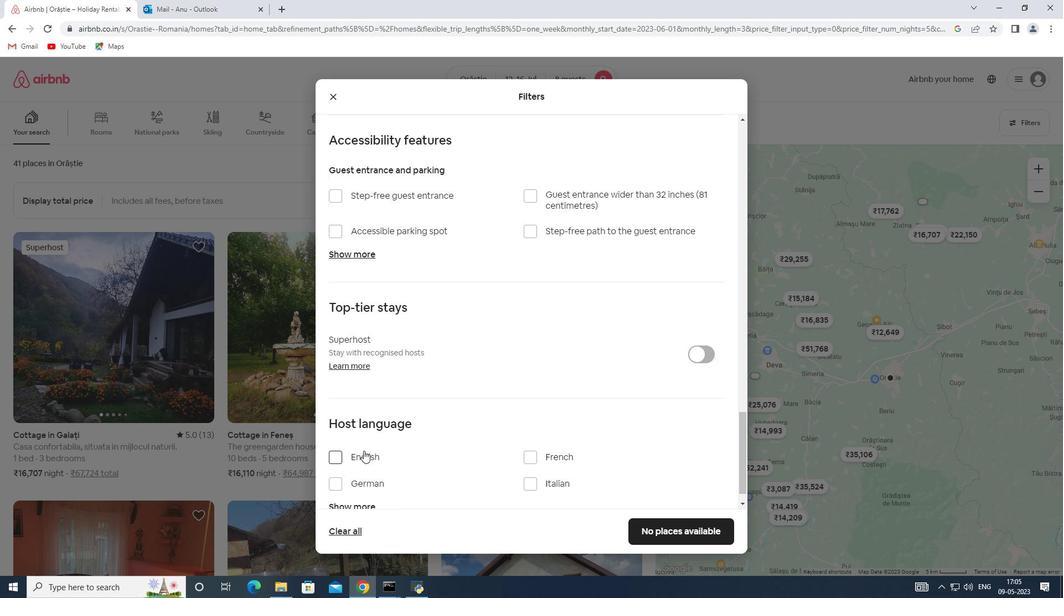 
Action: Mouse moved to (648, 536)
Screenshot: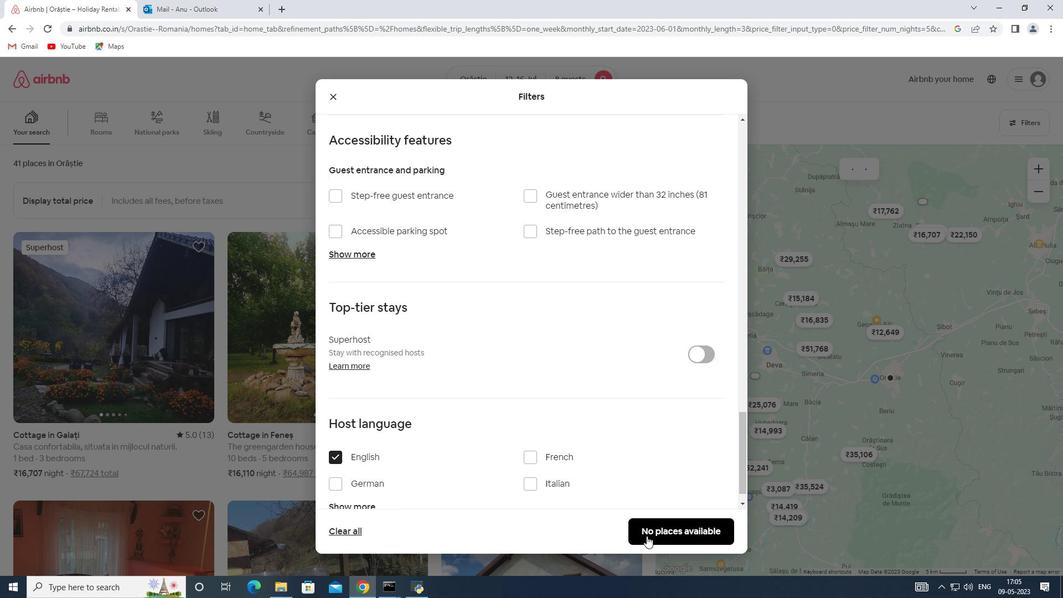
Action: Mouse pressed left at (648, 536)
Screenshot: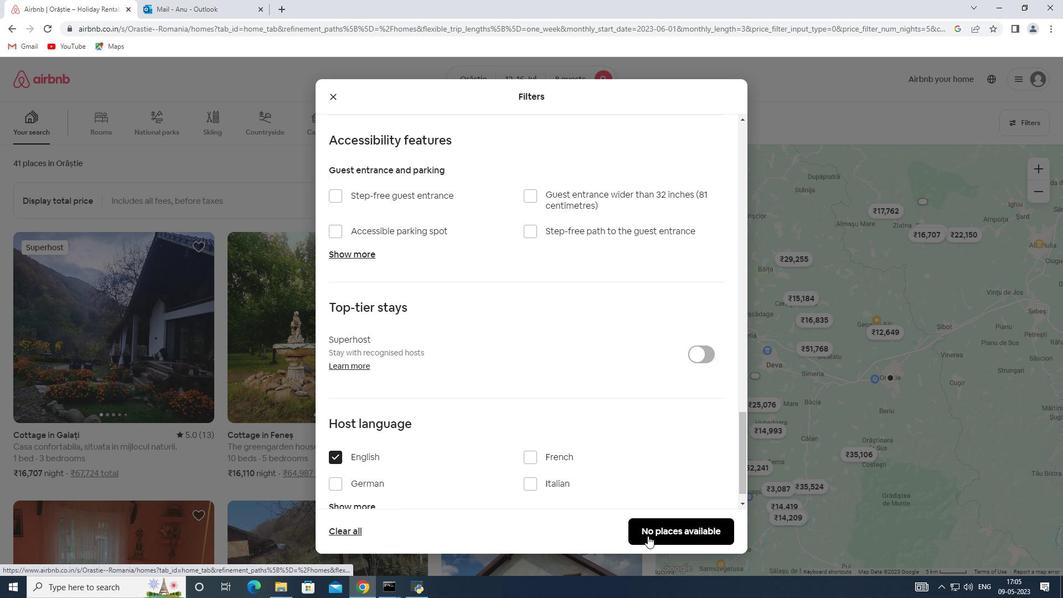 
